 Task: Add an event with the title Training Session: Effective Team Building, date '2024/03/06', time 9:40 AM to 11:40 AMand add a description: Examining the marketing channels and platforms used in the campaign, such as social media, email marketing, print advertising, or television commercials. This includes assessing the reach, engagement, and conversion rates achieved through each channel and identifying which channels performed well or need improvement., put the event into Orange category . Add location for the event as: 789 Elafonisi Beach, Crete, Greece, logged in from the account softage.2@softage.netand send the event invitation to softage.7@softage.net and softage.8@softage.net. Set a reminder for the event 1 hour before
Action: Mouse pressed left at (92, 101)
Screenshot: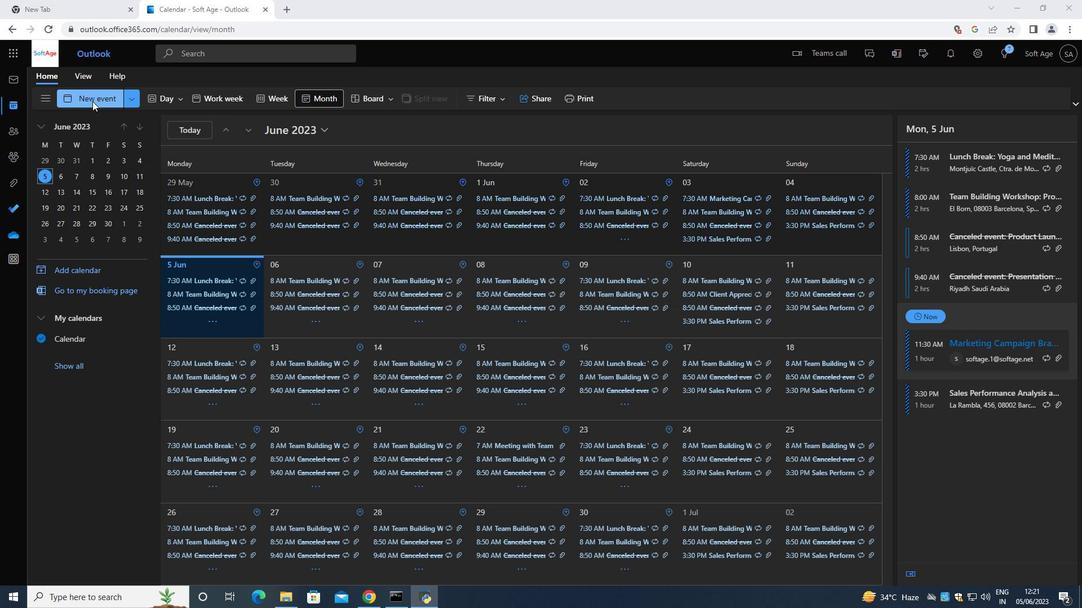 
Action: Mouse moved to (428, 173)
Screenshot: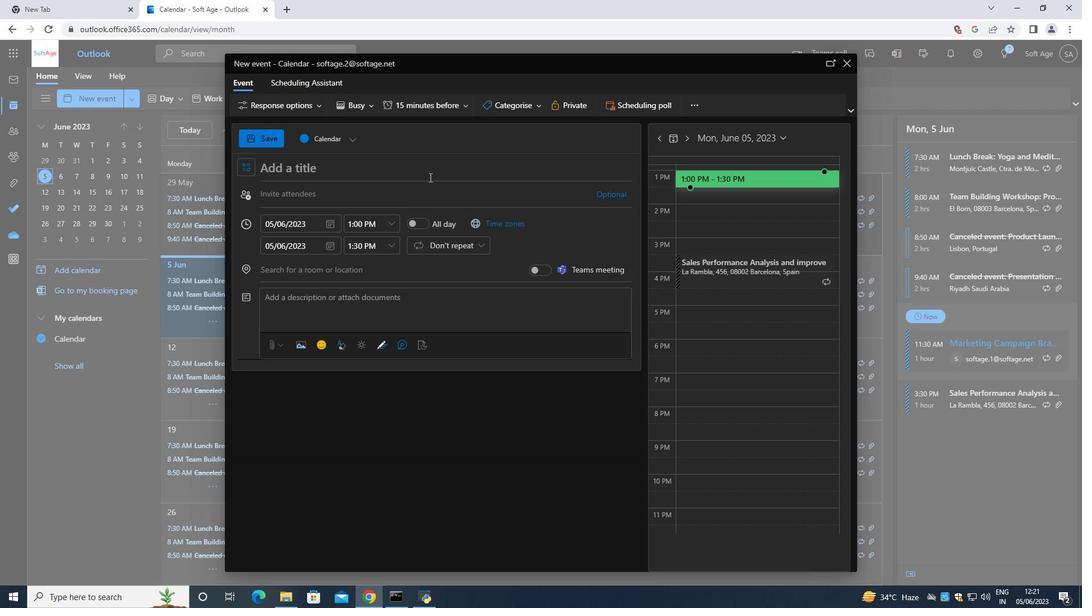 
Action: Key pressed <Key.shift>Training<Key.space><Key.shift>Session<Key.space><Key.backspace><Key.shift_r><Key.shift_r><Key.shift_r><Key.shift_r><Key.shift_r><Key.shift_r><Key.shift_r><Key.shift_r><Key.shift_r><Key.shift_r><Key.shift_r><Key.shift_r><Key.shift_r><Key.shift_r>:<Key.space><Key.shift>Effective<Key.space><Key.shift>Team<Key.space><Key.shift>Building<Key.space>
Screenshot: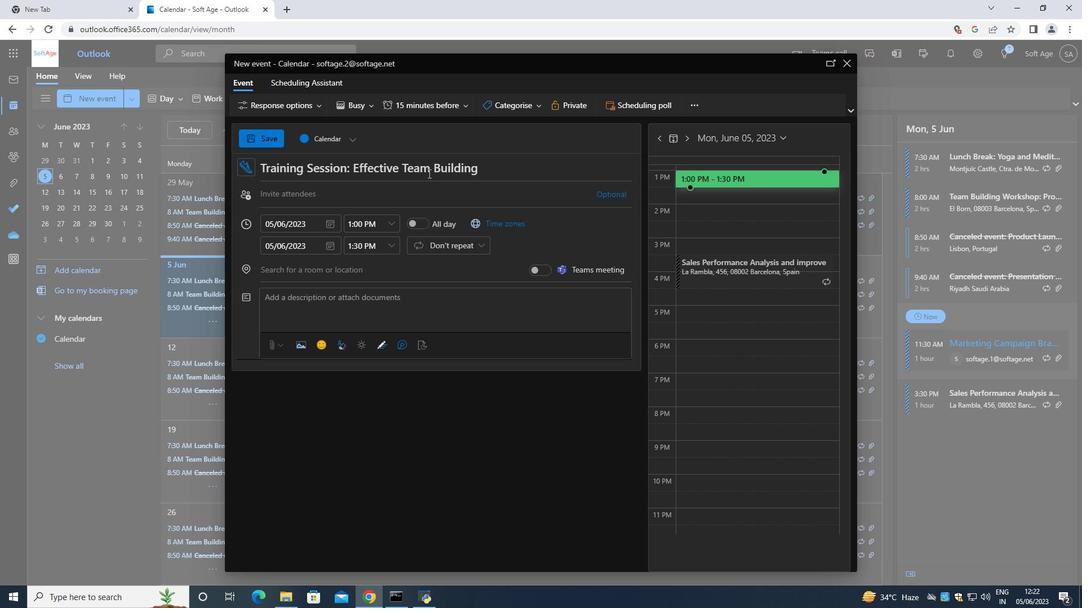 
Action: Mouse moved to (331, 225)
Screenshot: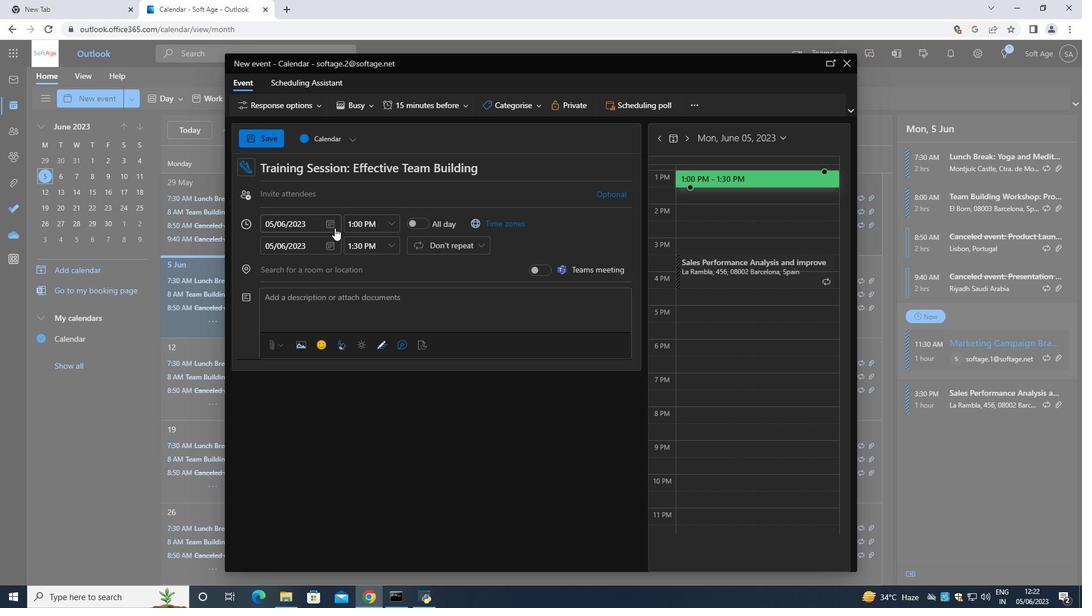 
Action: Mouse pressed left at (331, 225)
Screenshot: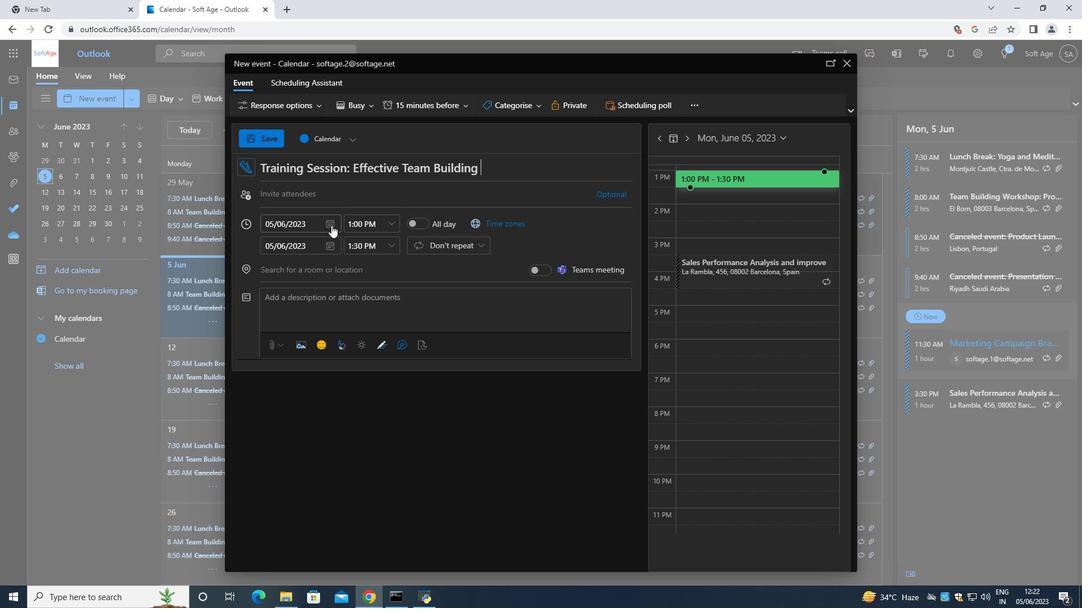 
Action: Mouse moved to (368, 242)
Screenshot: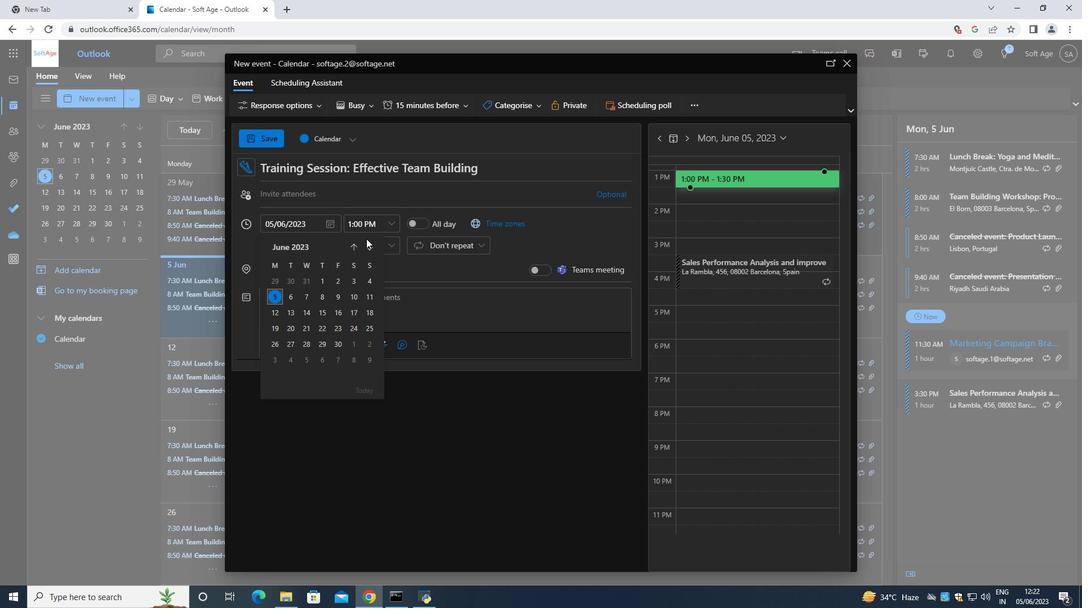 
Action: Mouse pressed left at (368, 242)
Screenshot: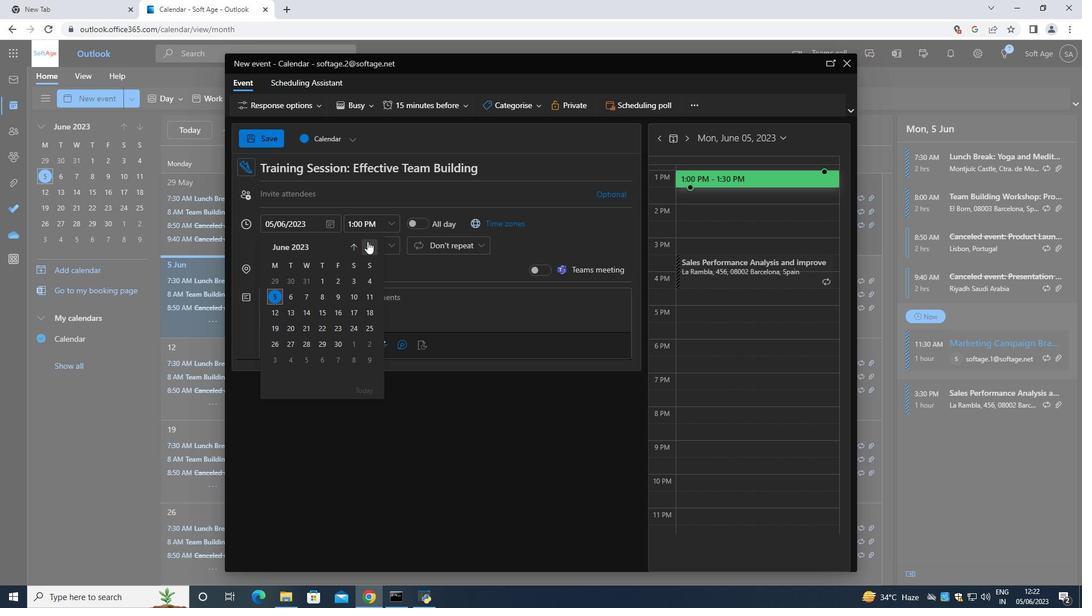 
Action: Mouse moved to (368, 242)
Screenshot: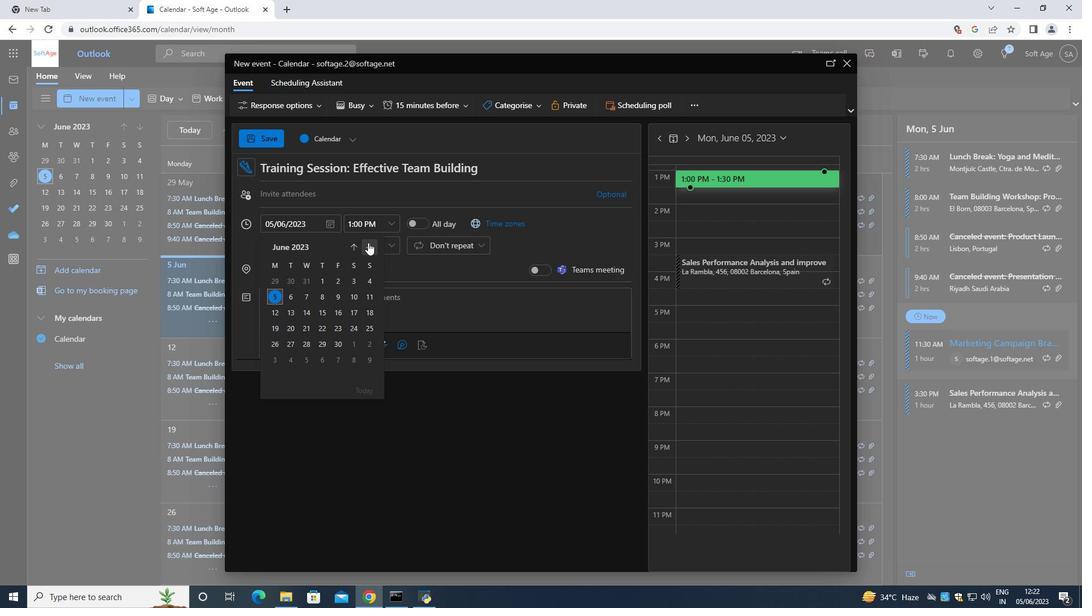 
Action: Mouse pressed left at (368, 242)
Screenshot: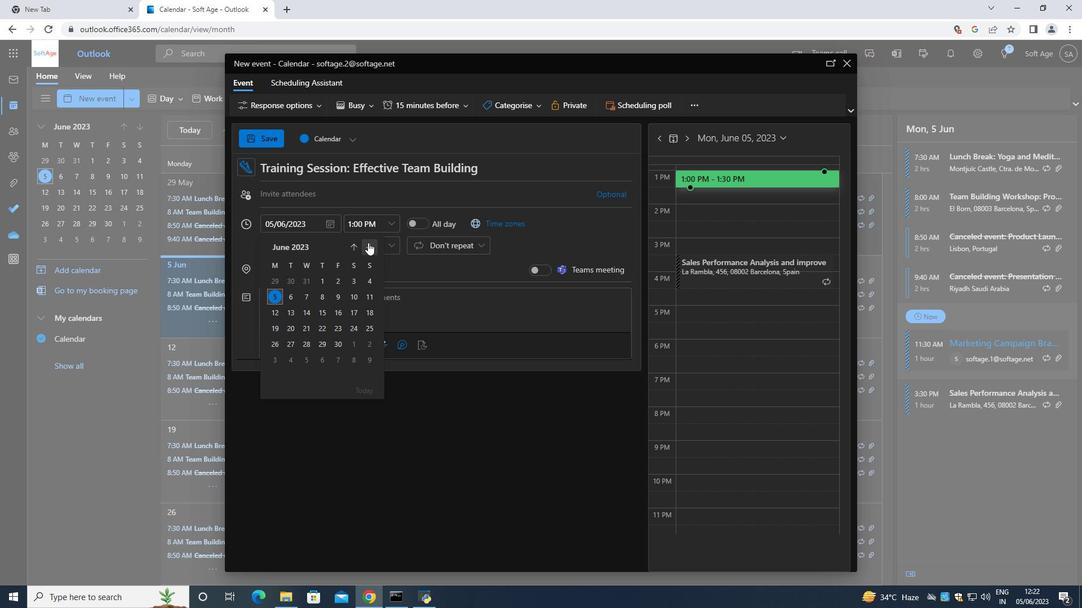 
Action: Mouse pressed left at (368, 242)
Screenshot: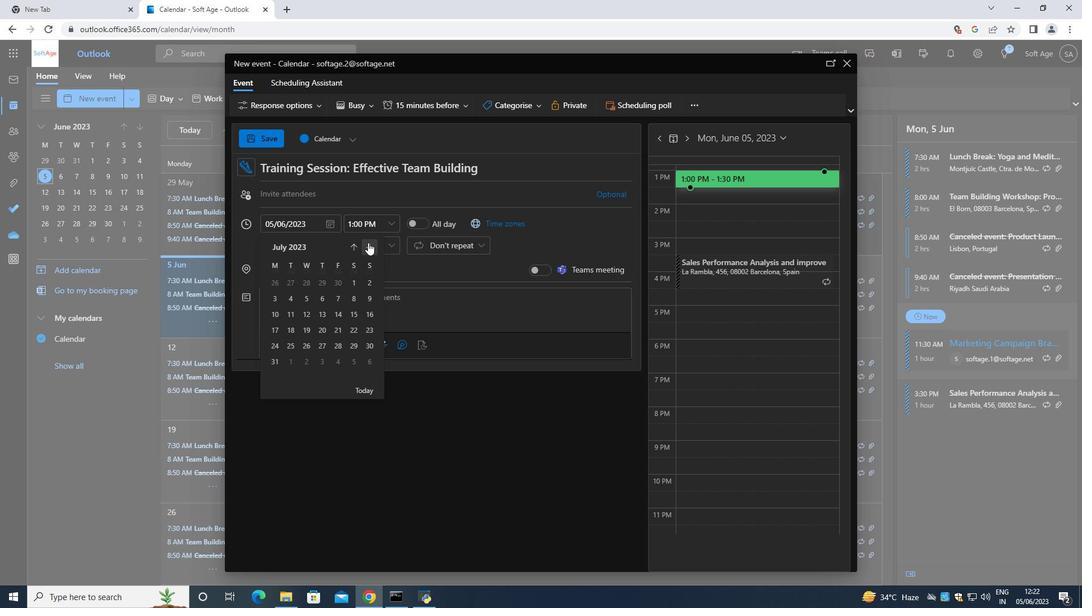 
Action: Mouse pressed left at (368, 242)
Screenshot: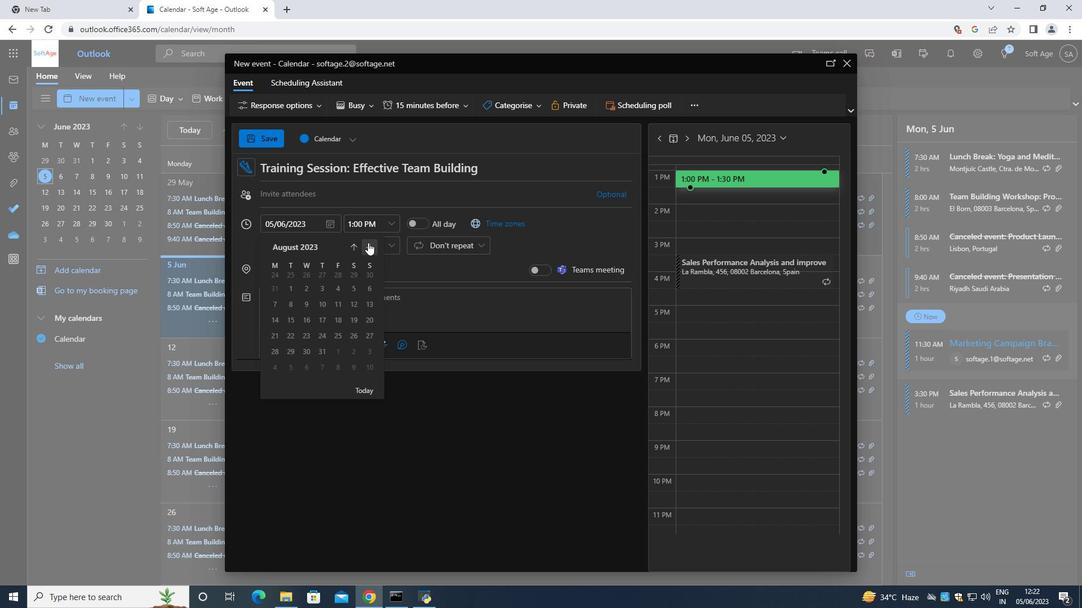 
Action: Mouse pressed left at (368, 242)
Screenshot: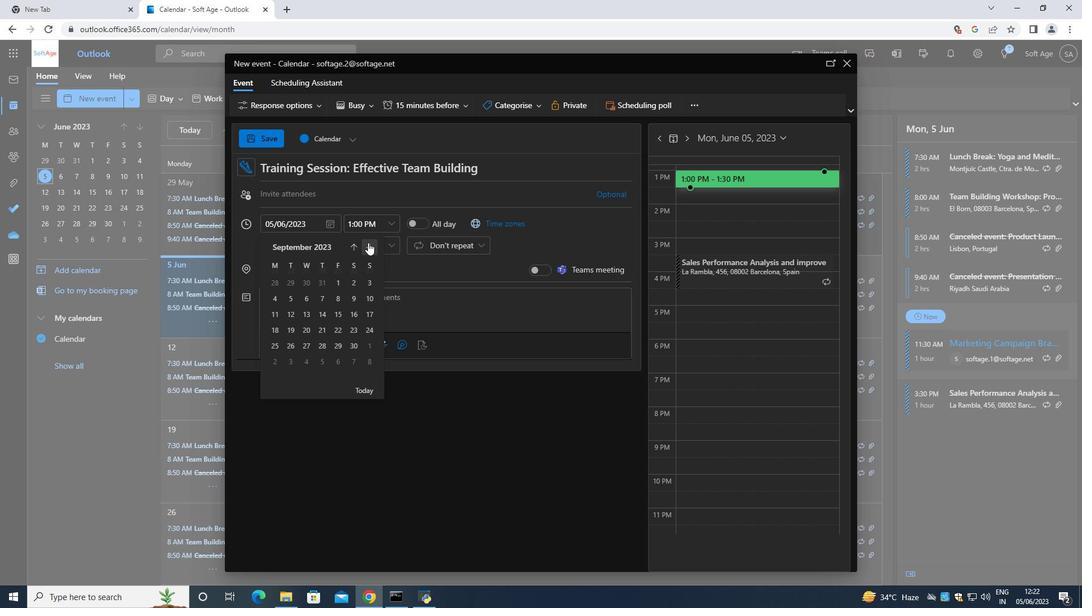 
Action: Mouse pressed left at (368, 242)
Screenshot: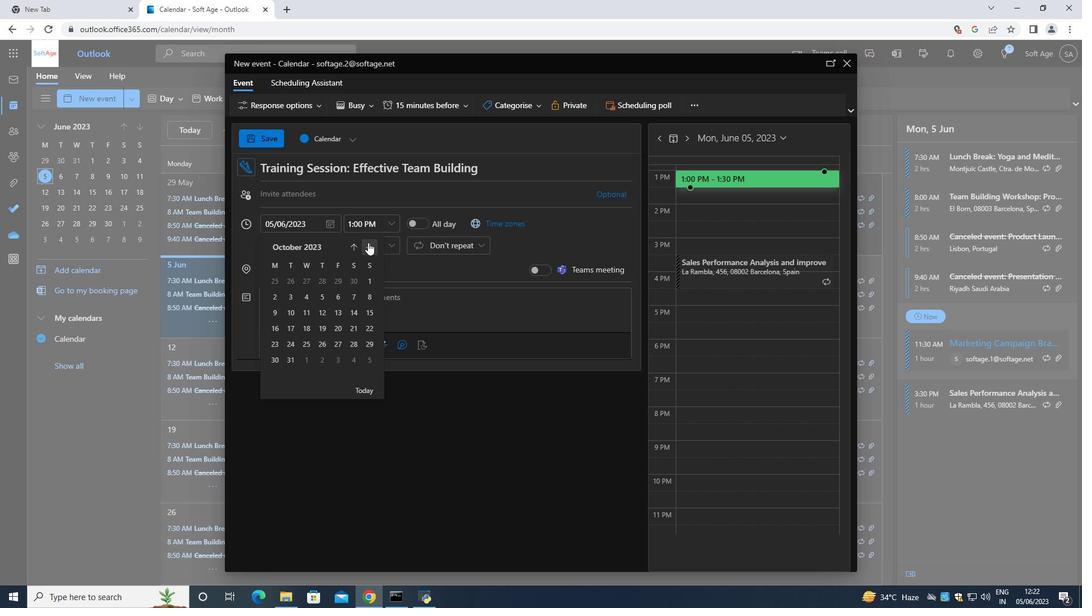 
Action: Mouse pressed left at (368, 242)
Screenshot: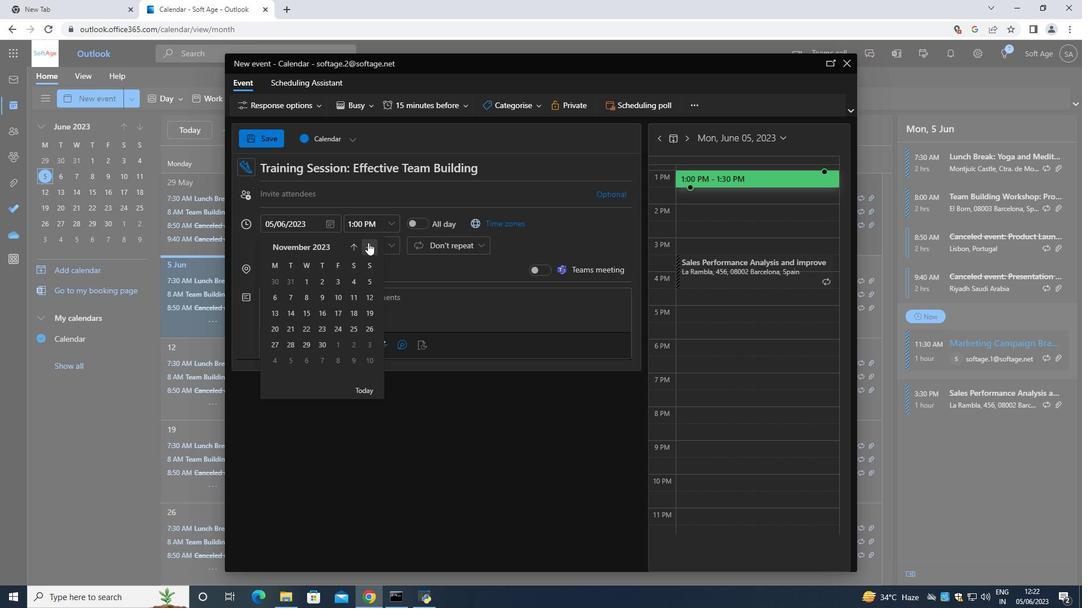 
Action: Mouse pressed left at (368, 242)
Screenshot: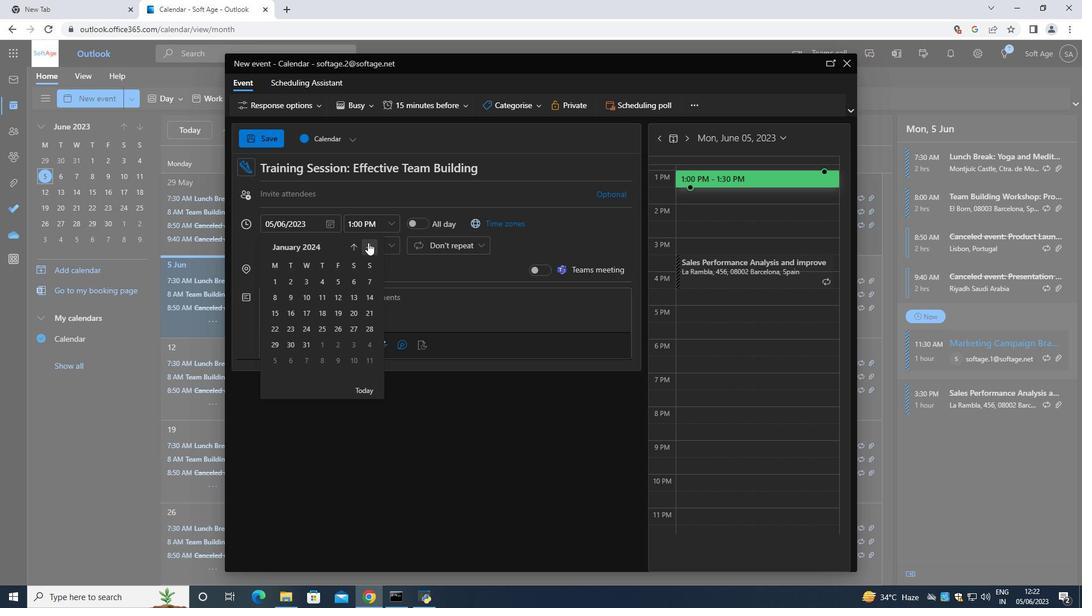 
Action: Mouse pressed left at (368, 242)
Screenshot: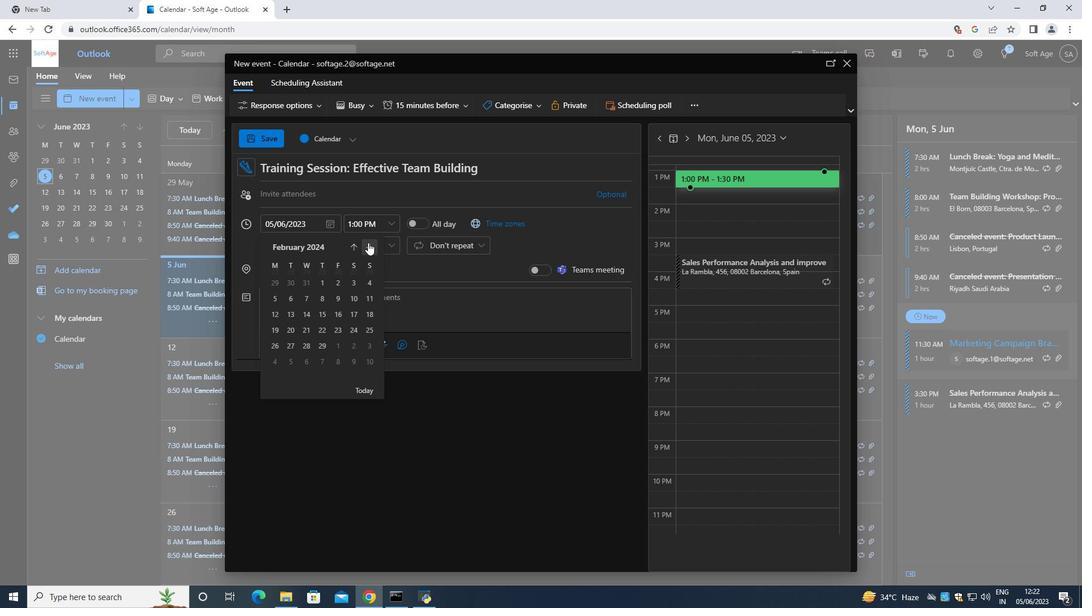 
Action: Mouse moved to (307, 298)
Screenshot: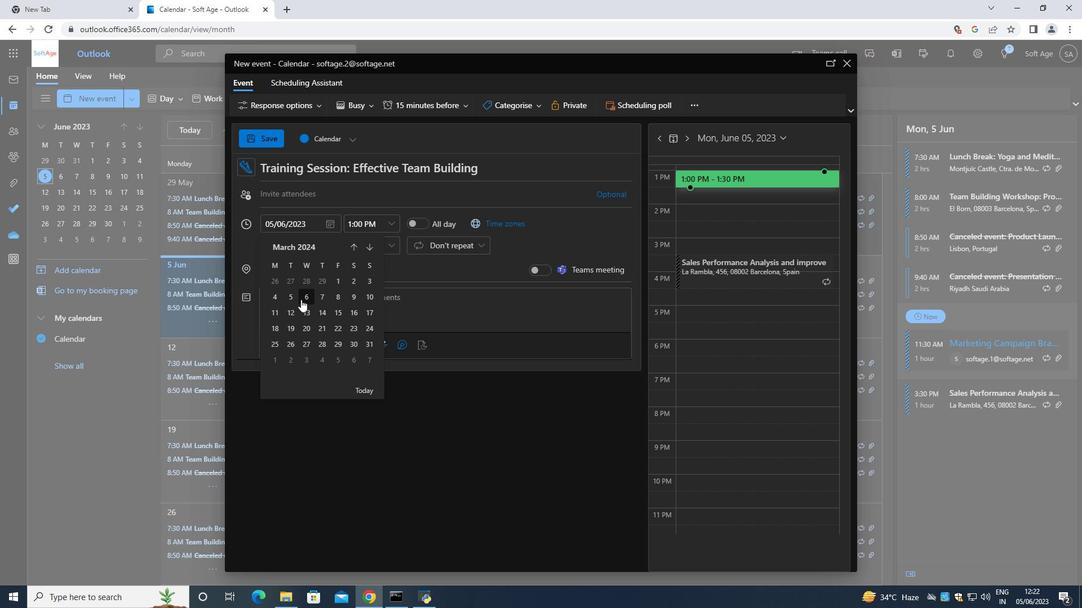 
Action: Mouse pressed left at (307, 298)
Screenshot: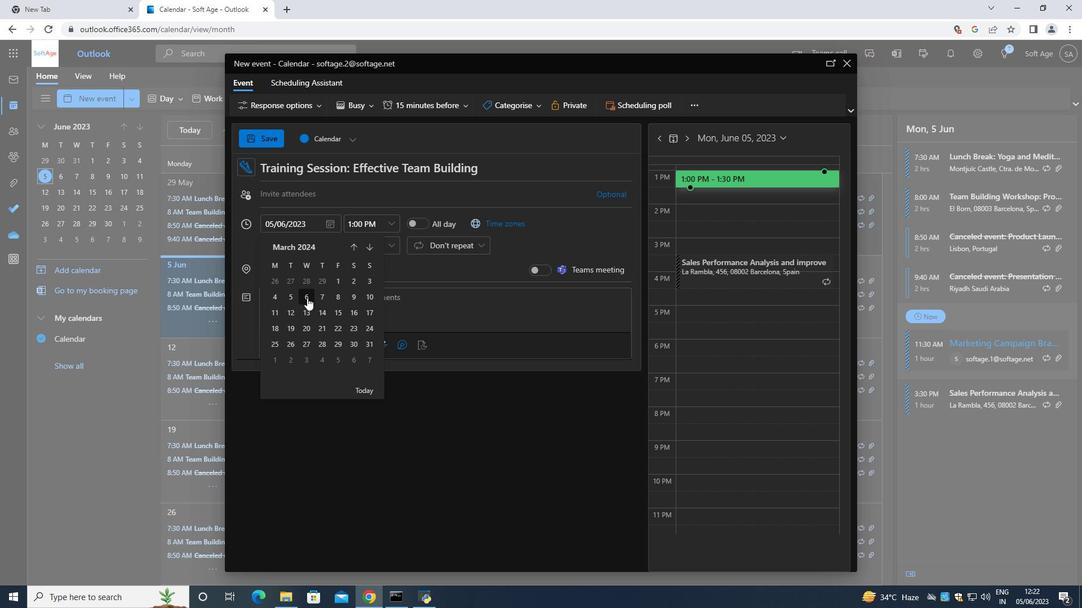 
Action: Mouse moved to (374, 222)
Screenshot: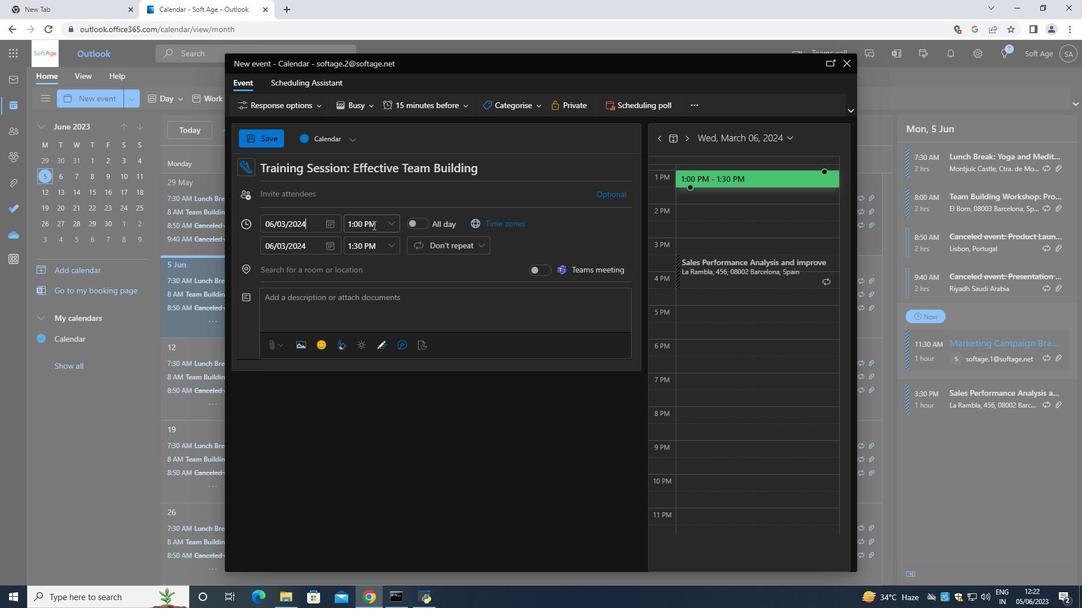 
Action: Mouse pressed left at (374, 222)
Screenshot: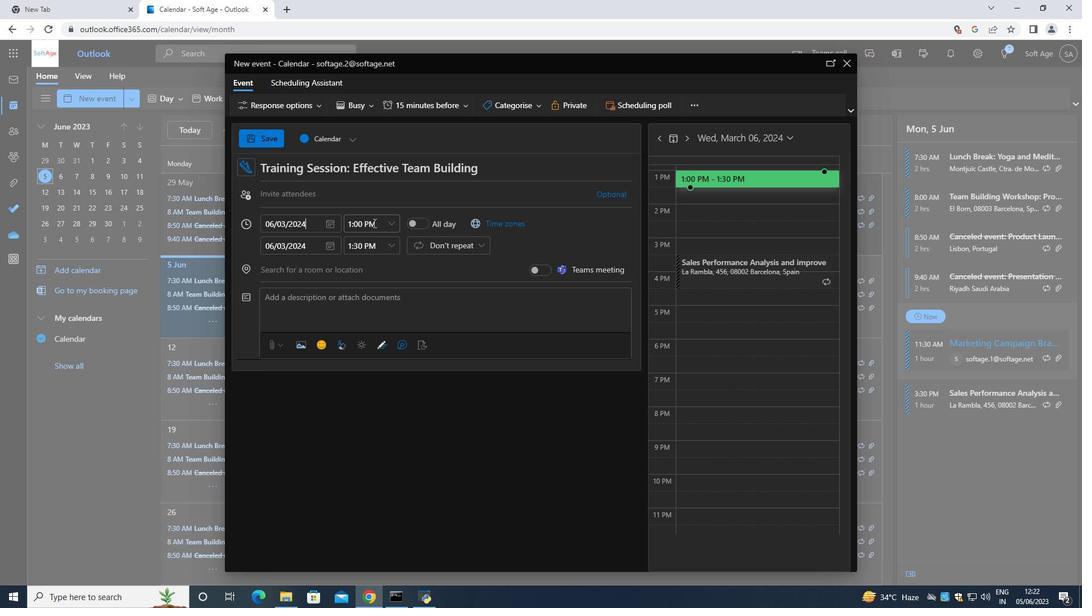 
Action: Mouse moved to (372, 219)
Screenshot: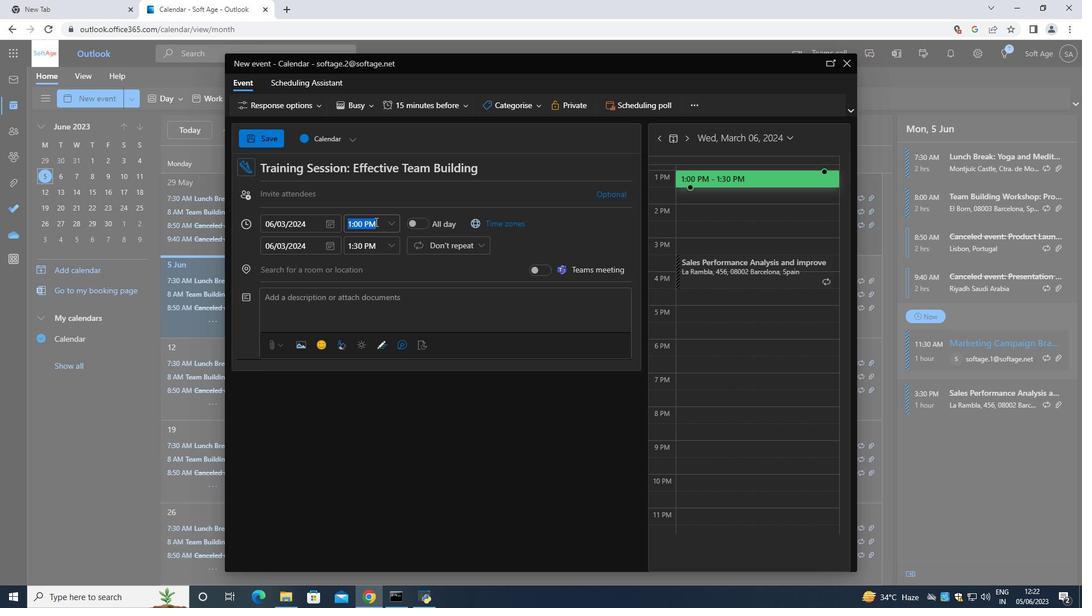 
Action: Key pressed <Key.backspace>9<Key.shift_r>?;<Key.backspace><Key.backspace>
Screenshot: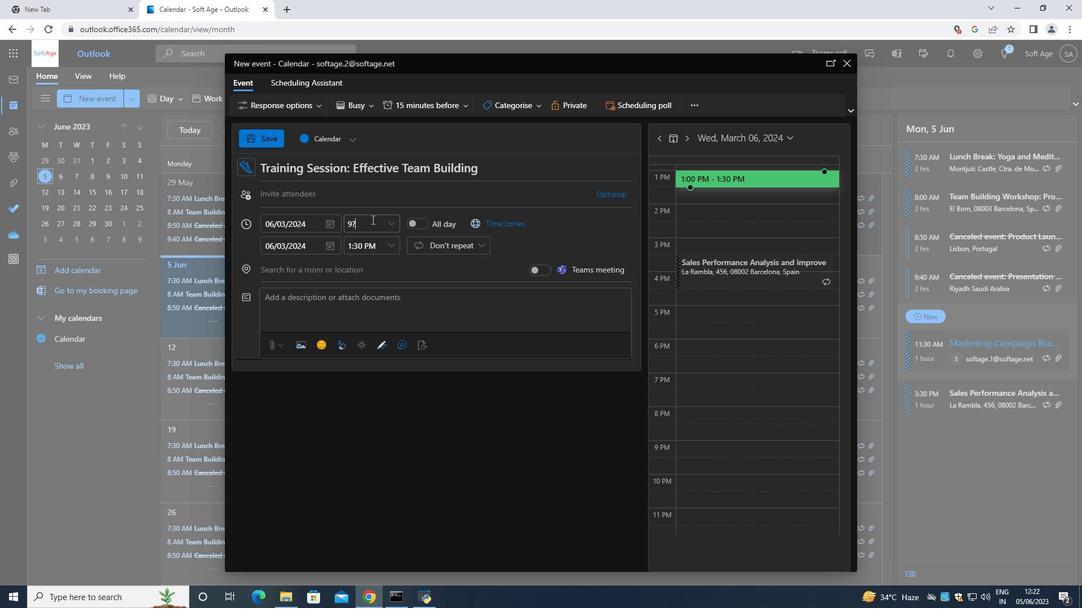 
Action: Mouse moved to (372, 219)
Screenshot: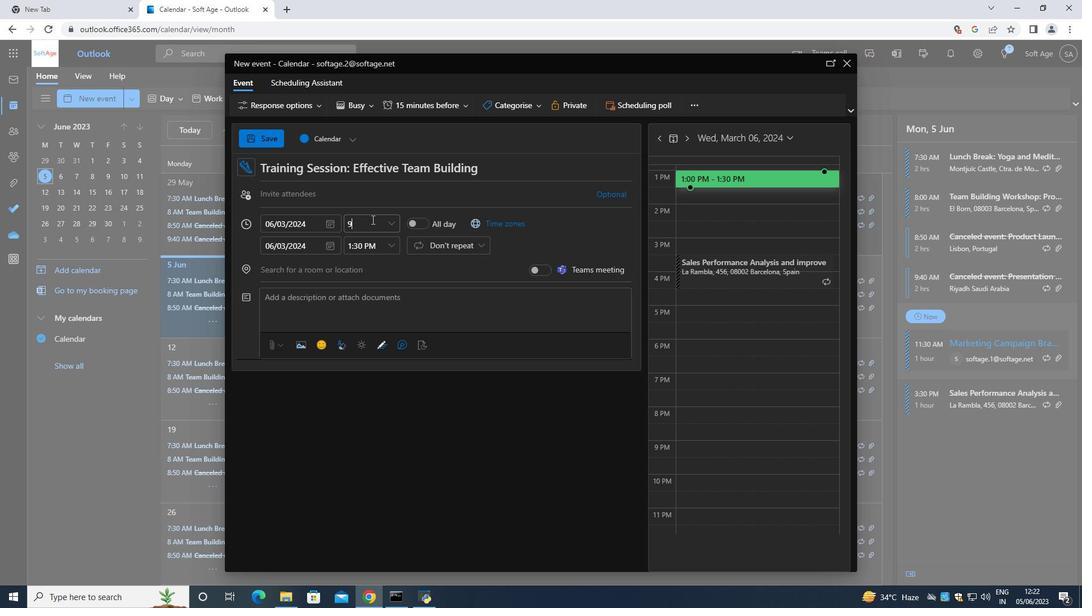 
Action: Key pressed <Key.shift_r>:40<Key.space><Key.shift>AM
Screenshot: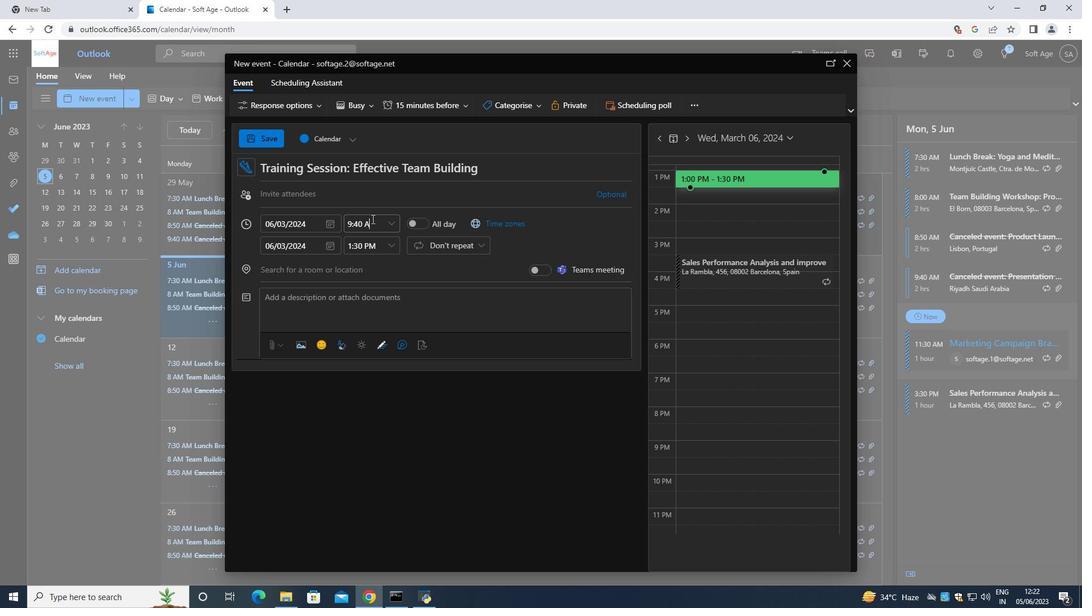 
Action: Mouse moved to (392, 245)
Screenshot: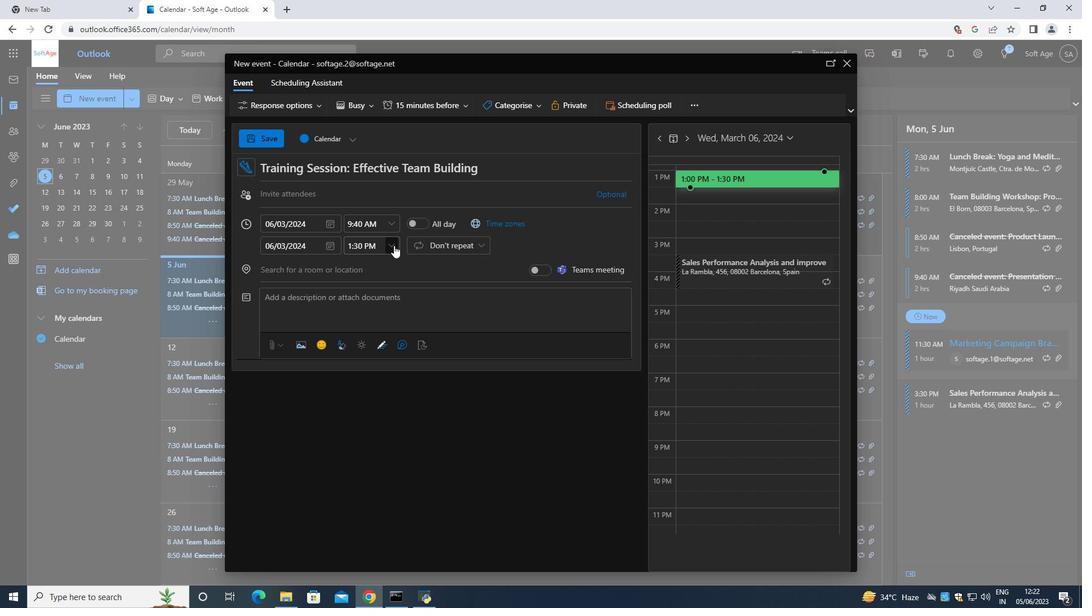 
Action: Mouse pressed left at (392, 245)
Screenshot: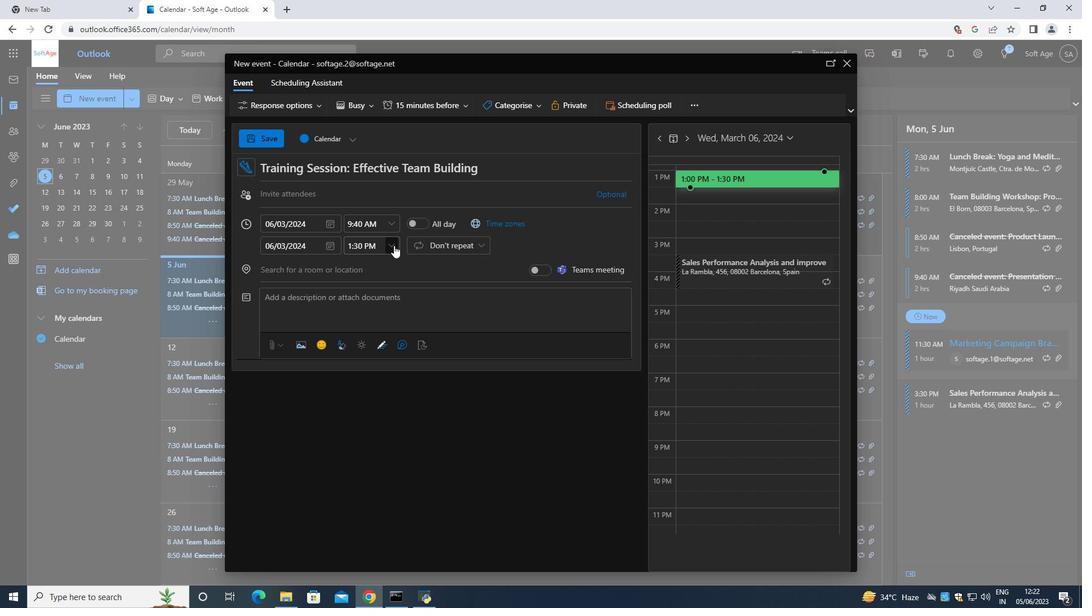 
Action: Mouse moved to (369, 324)
Screenshot: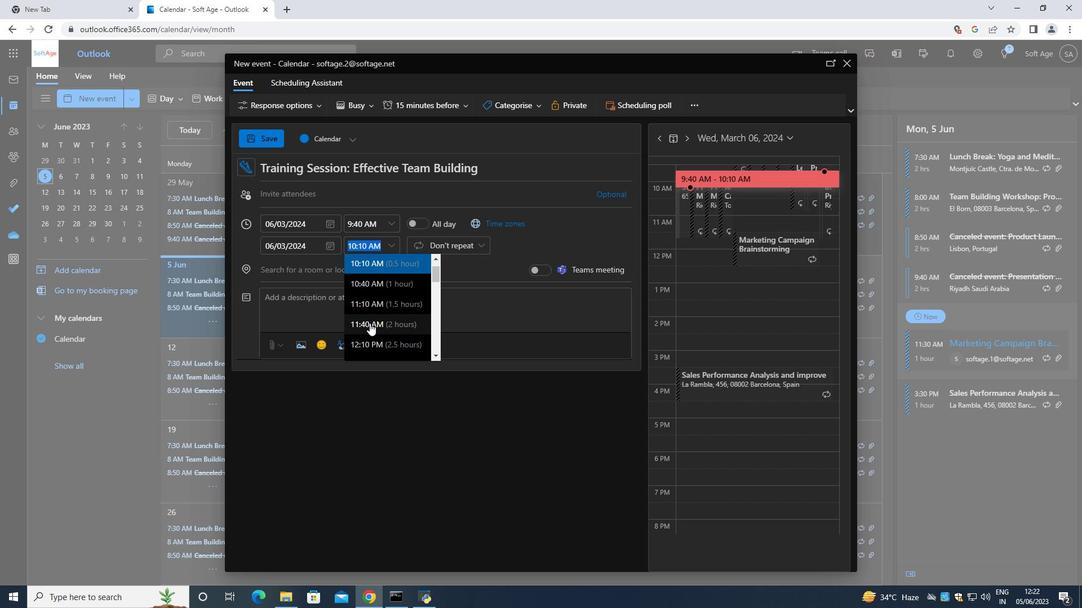 
Action: Mouse pressed left at (369, 324)
Screenshot: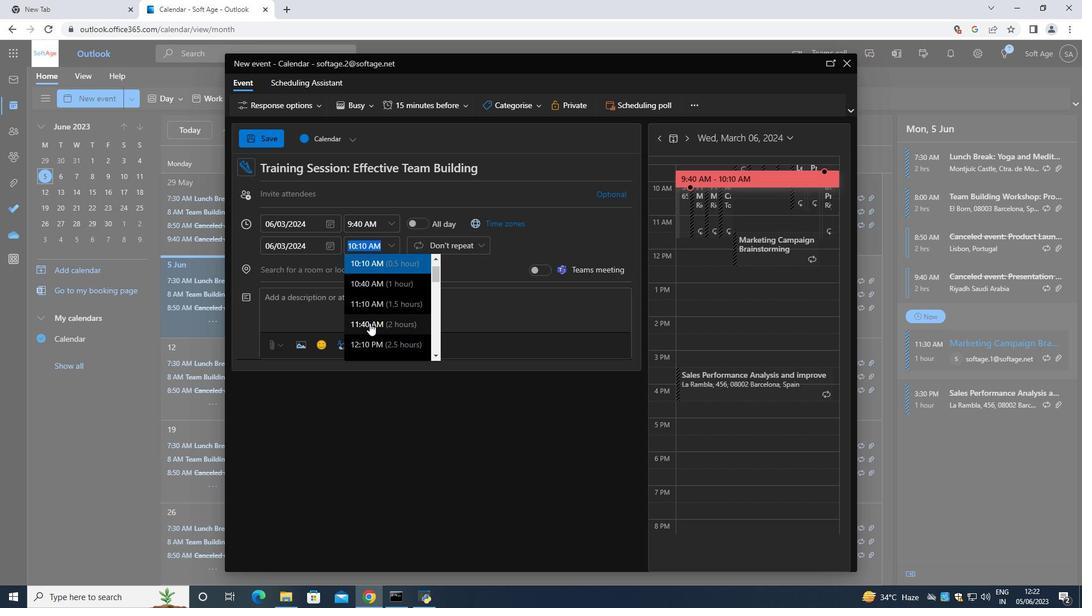 
Action: Mouse moved to (337, 307)
Screenshot: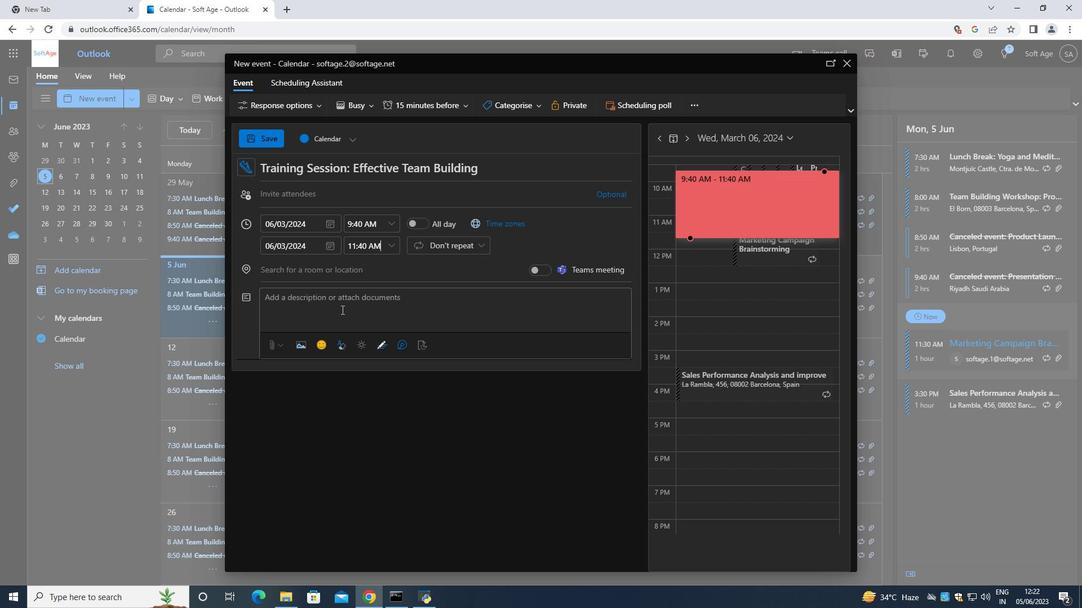 
Action: Mouse pressed left at (337, 307)
Screenshot: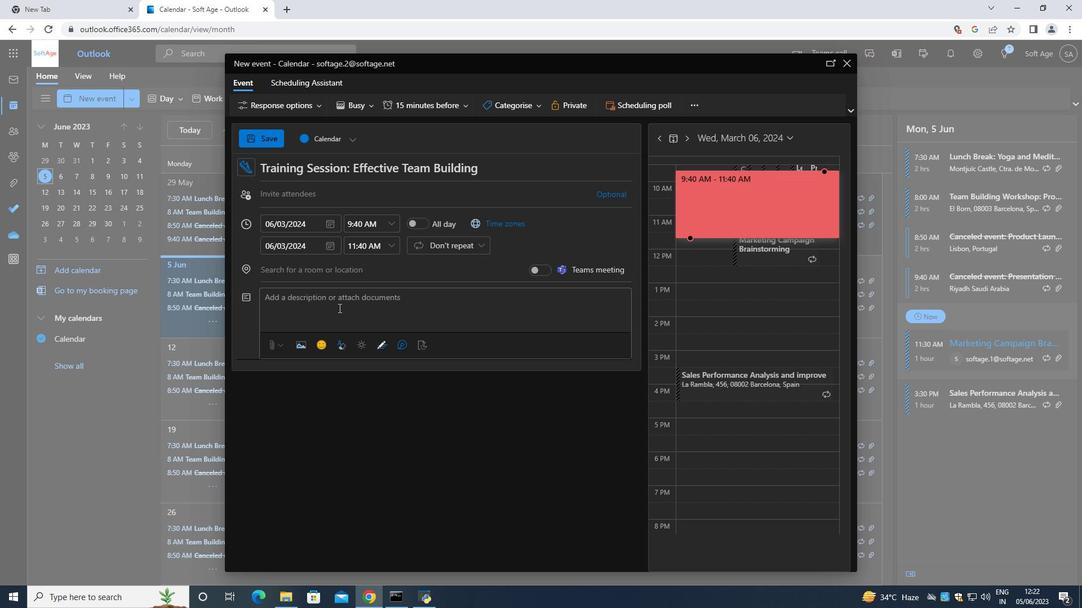 
Action: Mouse moved to (337, 307)
Screenshot: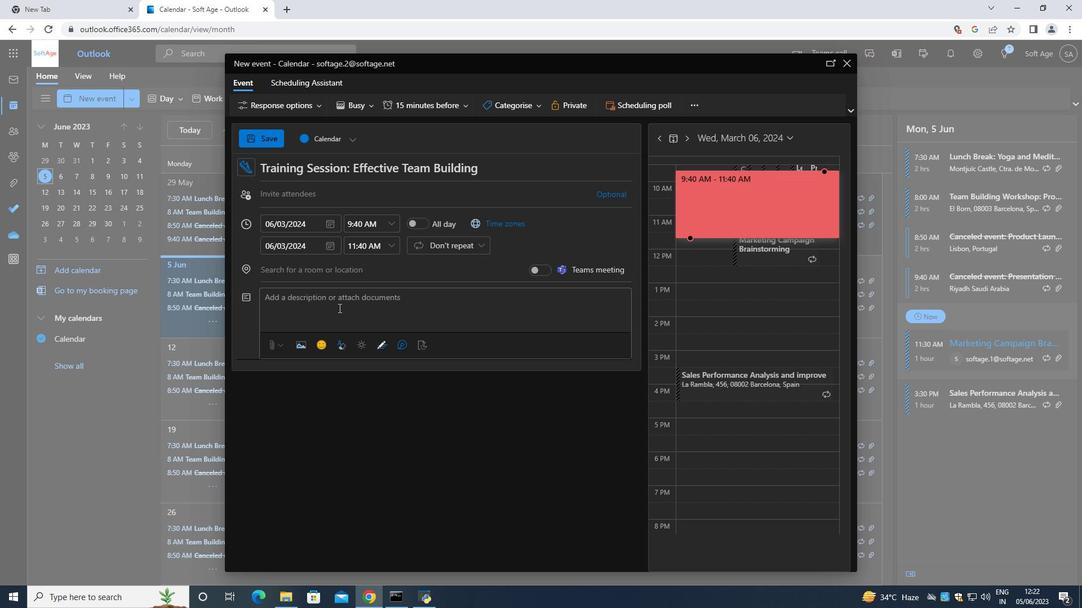 
Action: Key pressed <Key.shift>Examinig<Key.space>the<Key.backspace><Key.backspace><Key.backspace><Key.backspace><Key.backspace><Key.backspace><Key.backspace>in<Key.backspace><Key.backspace>ning<Key.space>the<Key.space>marketing<Key.space>channels<Key.space>and<Key.space>platform<Key.space>used<Key.space>in<Key.space>the<Key.space>campaign<Key.space><Key.space><Key.backspace><Key.backspace>,<Key.space>such<Key.space>as<Key.space>social<Key.space>media<Key.space>,<Key.space>email<Key.space>marketing<Key.space>,<Key.space>print<Key.space>avertising<Key.space>,<Key.space>or<Key.space>television<Key.space>commercials<Key.space>.<Key.space><Key.shift>This<Key.space>includes<Key.space>assessing<Key.space>the<Key.space>reach<Key.space>,<Key.space>engagement<Key.space>,<Key.space>and<Key.space>ci<Key.backspace>onversion<Key.space>re<Key.backspace>ates<Key.space>achieved<Key.space>through<Key.space>each<Key.space>channel<Key.space>and<Key.space>identifying<Key.space>which<Key.space>channels<Key.space>performed<Key.space>well<Key.space>or<Key.space>need<Key.space>improvement<Key.space>.
Screenshot: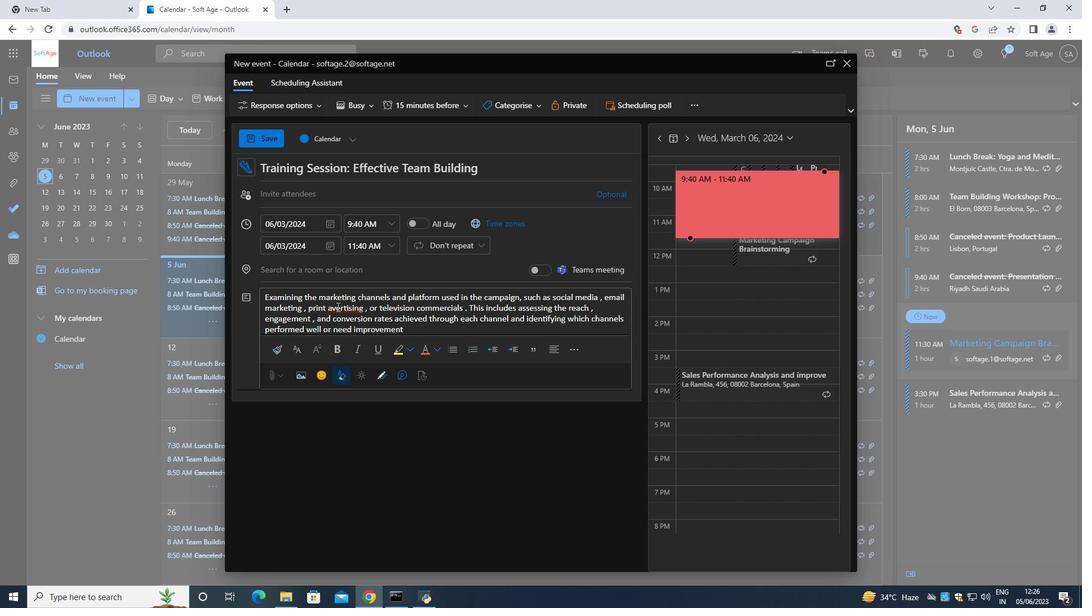 
Action: Mouse moved to (511, 108)
Screenshot: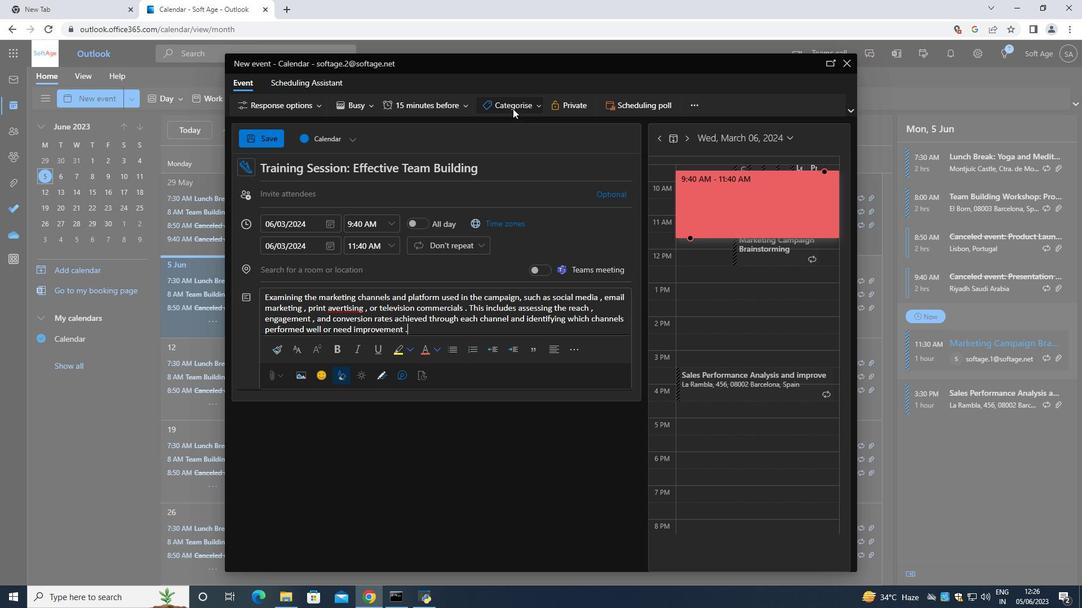 
Action: Mouse pressed left at (511, 108)
Screenshot: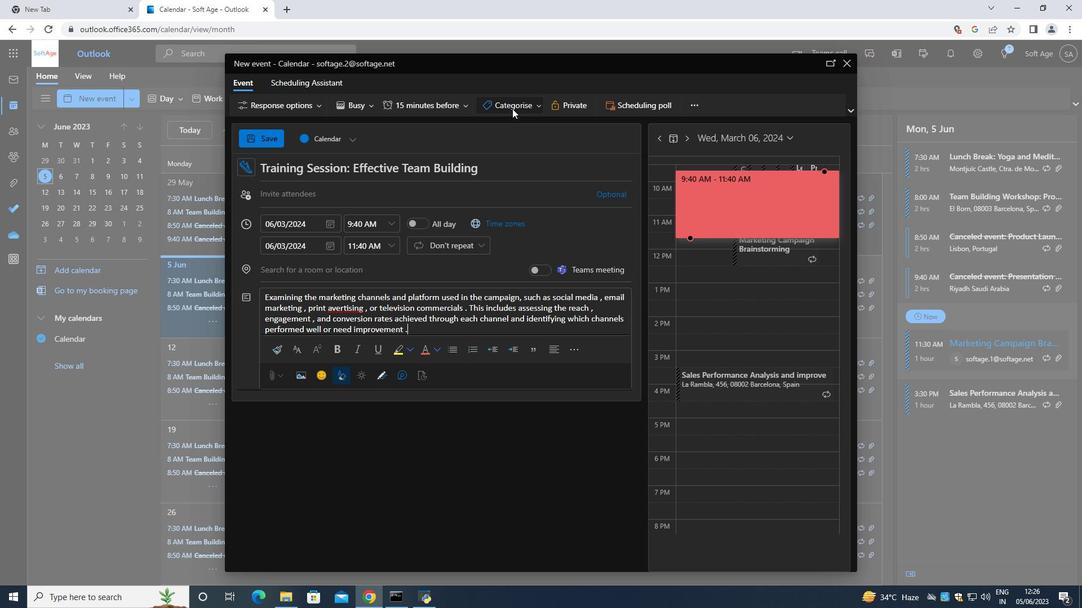 
Action: Mouse moved to (515, 162)
Screenshot: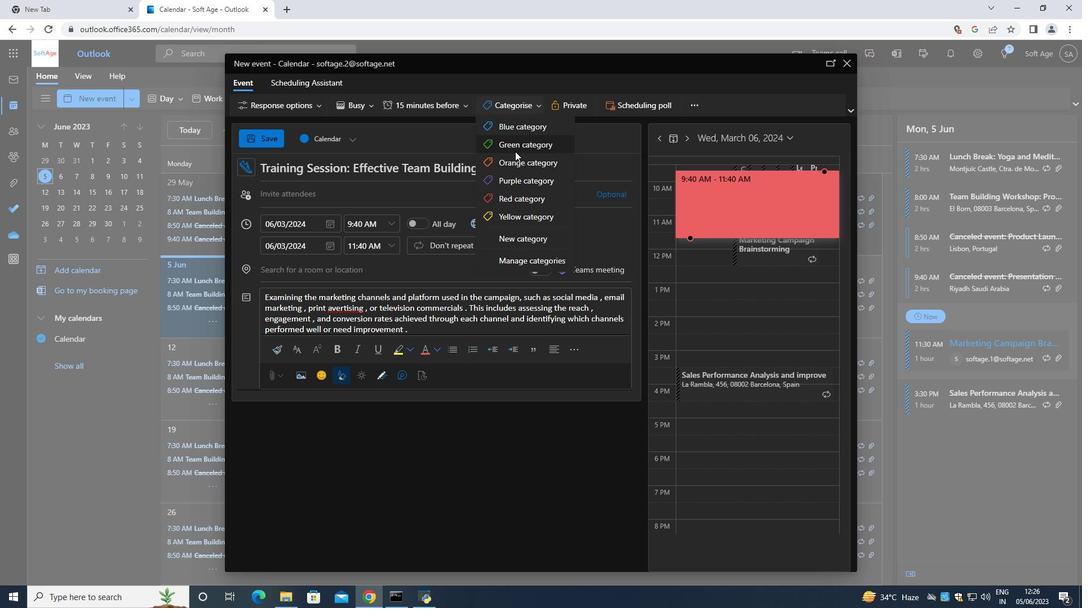 
Action: Mouse pressed left at (515, 162)
Screenshot: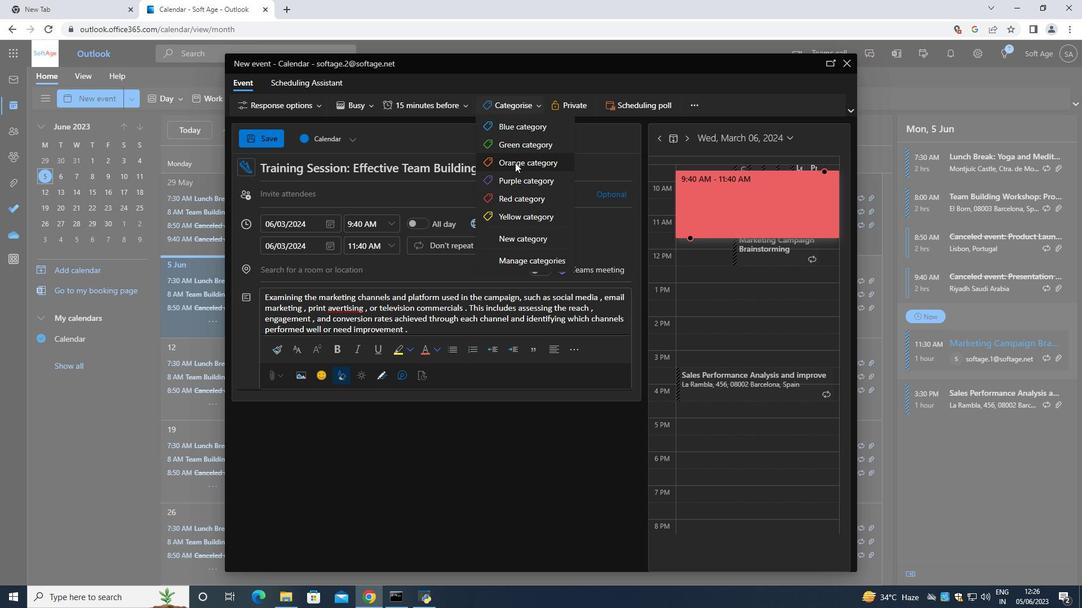 
Action: Mouse moved to (324, 269)
Screenshot: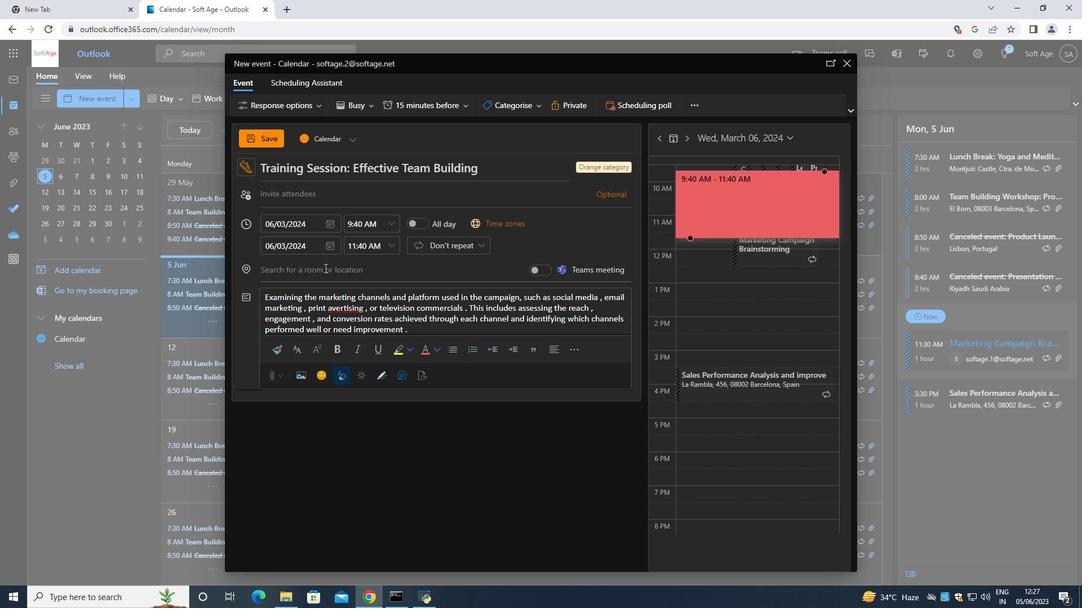 
Action: Mouse pressed left at (324, 269)
Screenshot: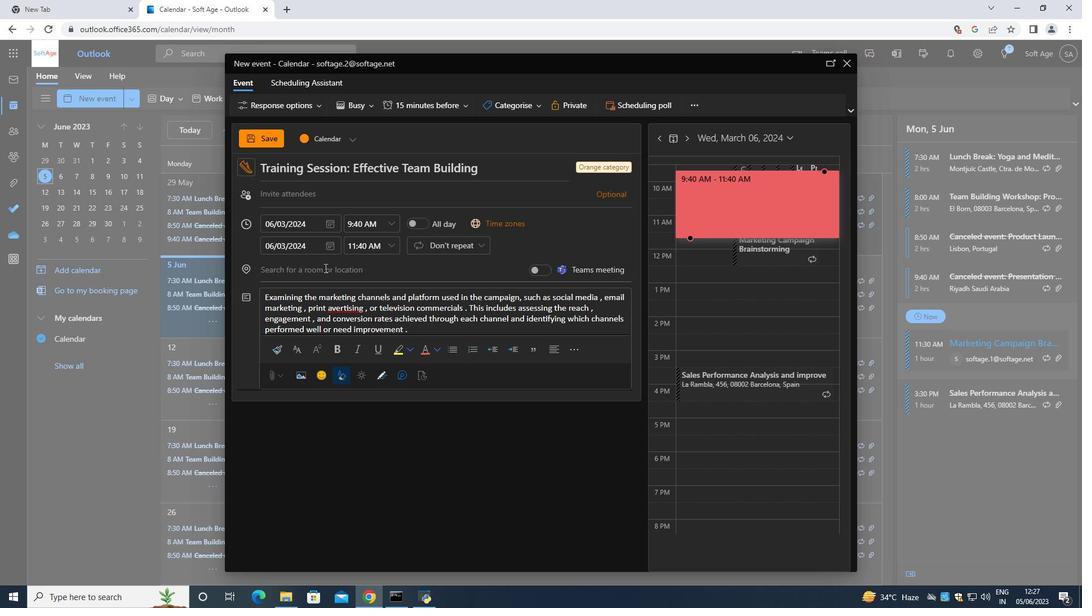 
Action: Mouse moved to (323, 269)
Screenshot: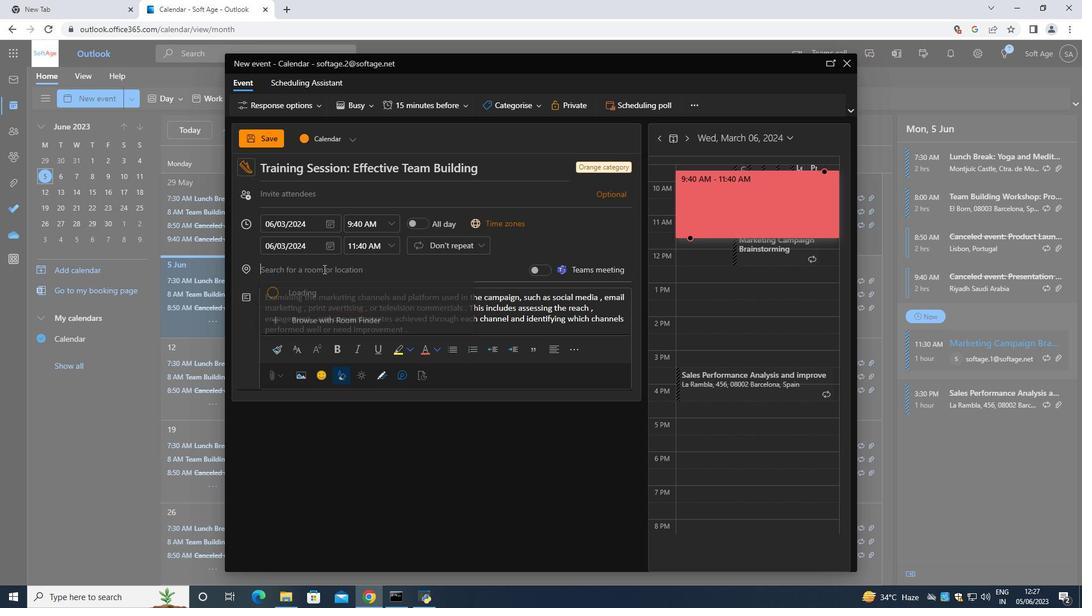 
Action: Key pressed 789<Key.space><Key.shift><Key.shift><Key.shift><Key.shift><Key.shift><Key.shift><Key.shift><Key.shift><Key.shift><Key.shift><Key.shift><Key.shift><Key.shift><Key.shift><Key.shift><Key.shift><Key.shift><Key.shift><Key.shift><Key.shift><Key.shift><Key.shift><Key.shift><Key.shift>Elafonis<Key.space><Key.backspace><Key.backspace><Key.backspace>isi<Key.space><Key.shift>Beach<Key.space>,<Key.space><Key.shift><Key.shift>Crete,<Key.space><Key.shift>Greece
Screenshot: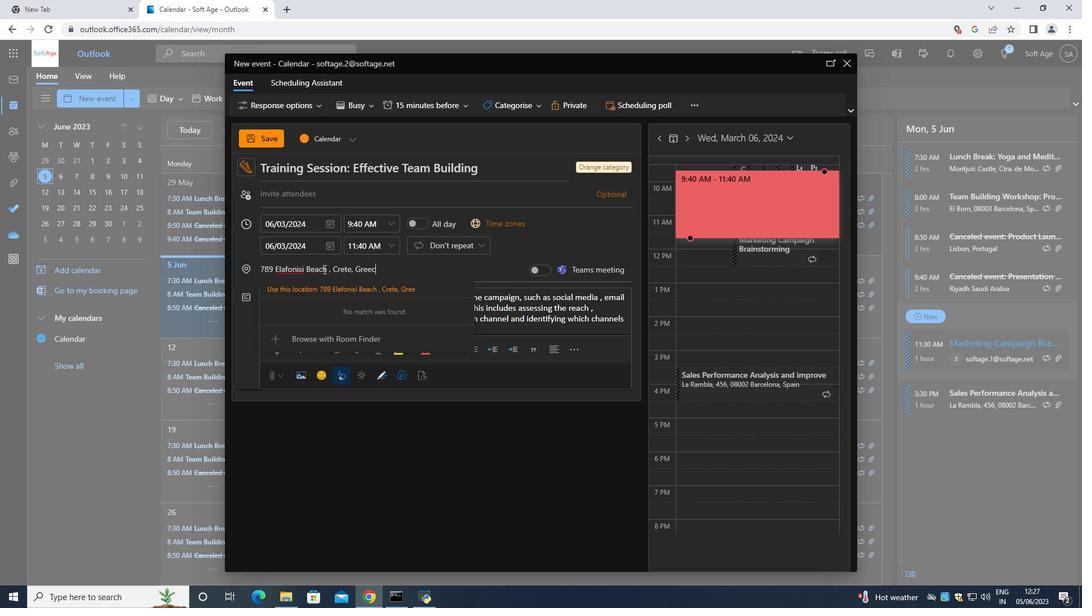 
Action: Mouse moved to (315, 189)
Screenshot: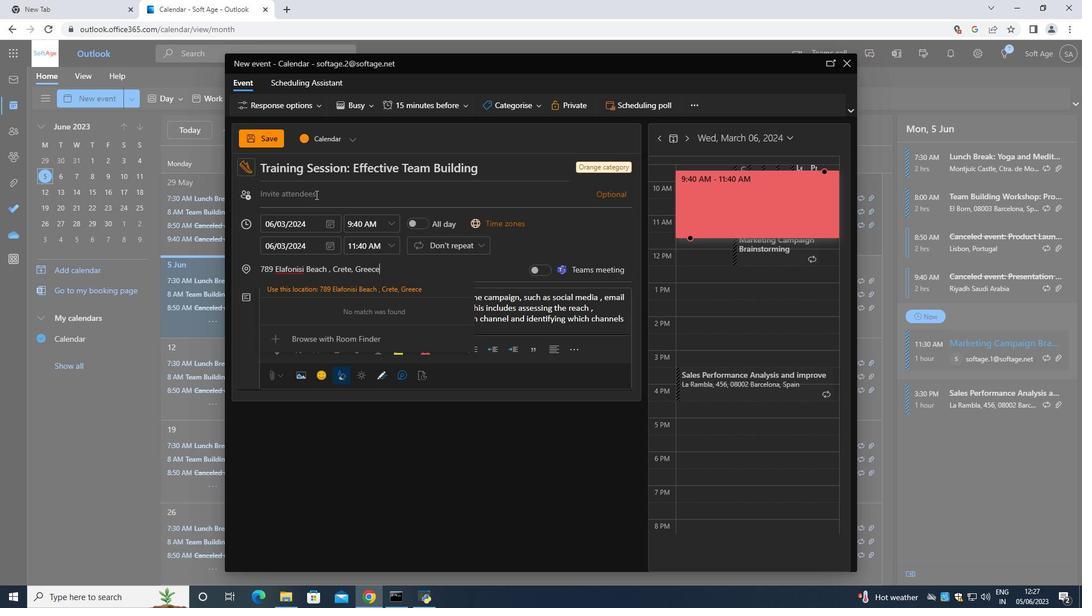 
Action: Mouse pressed left at (315, 189)
Screenshot: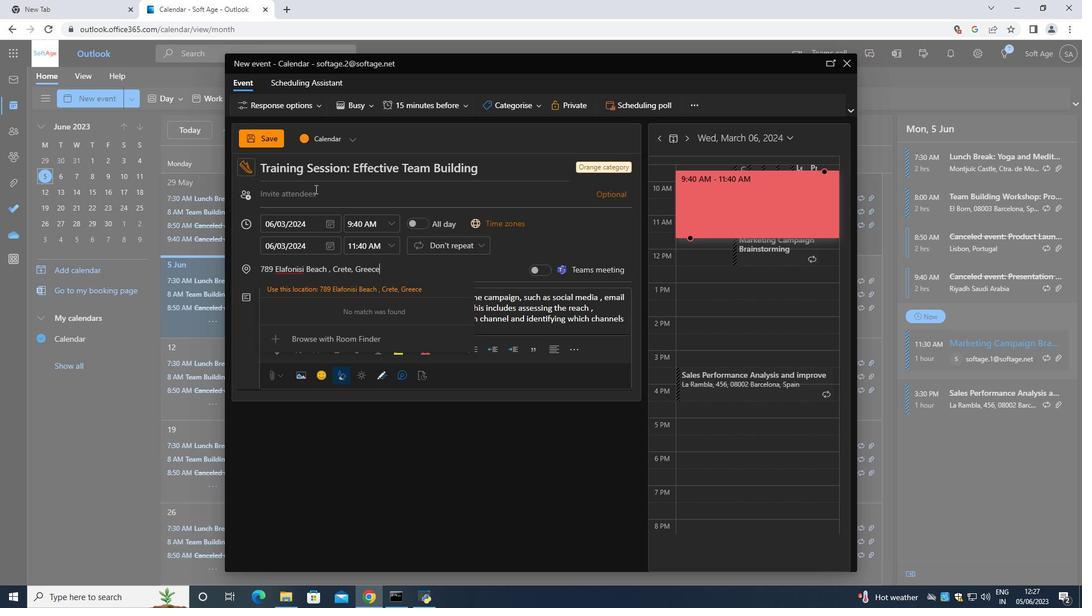 
Action: Mouse moved to (315, 189)
Screenshot: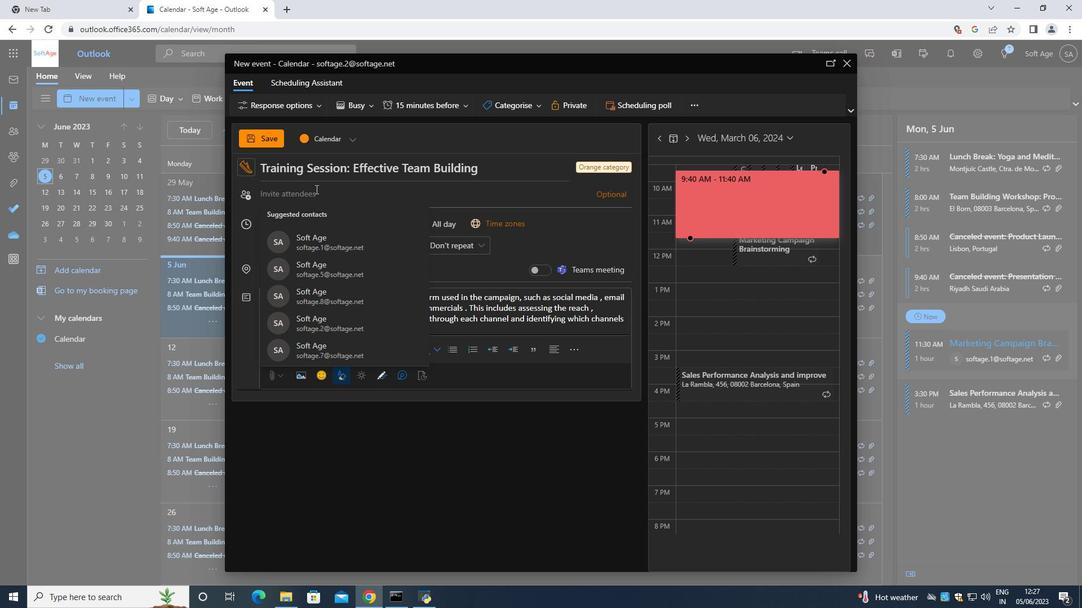 
Action: Key pressed <Key.shift>Softage.7<Key.shift>@softage
Screenshot: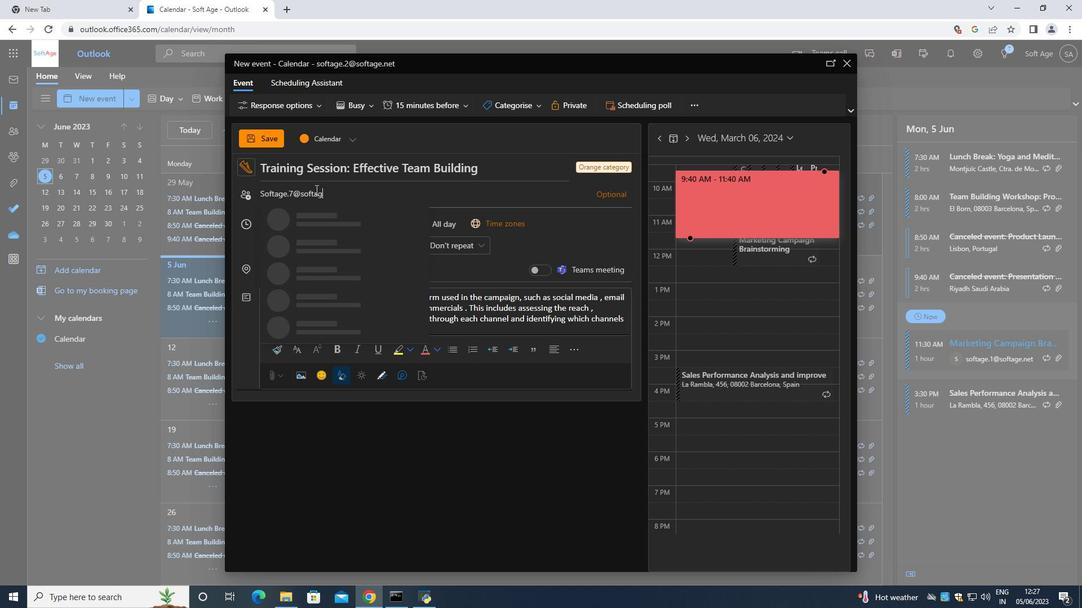 
Action: Mouse moved to (370, 223)
Screenshot: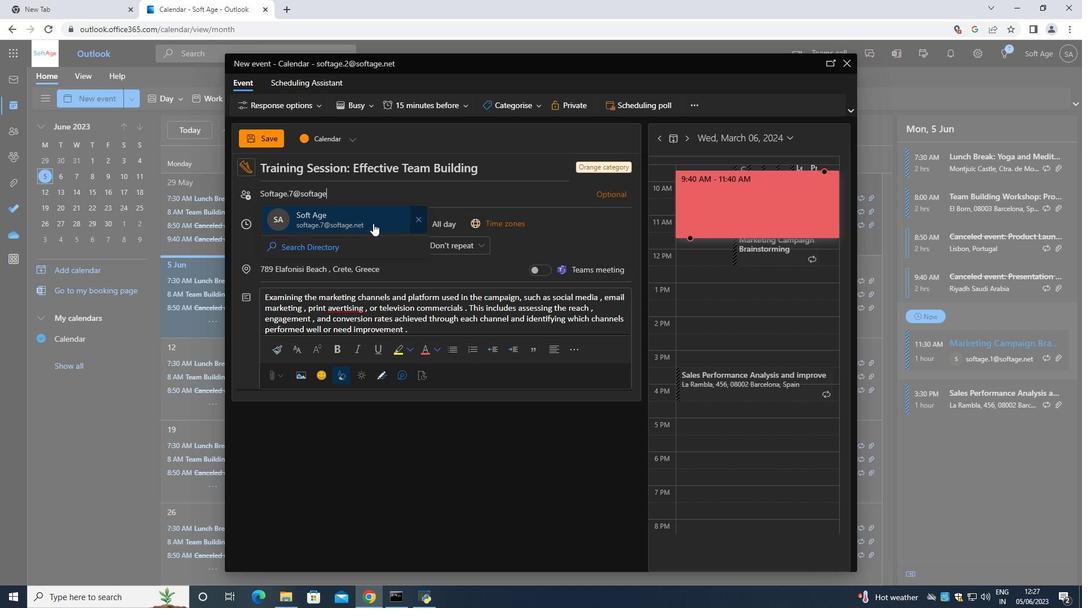 
Action: Mouse pressed left at (370, 223)
Screenshot: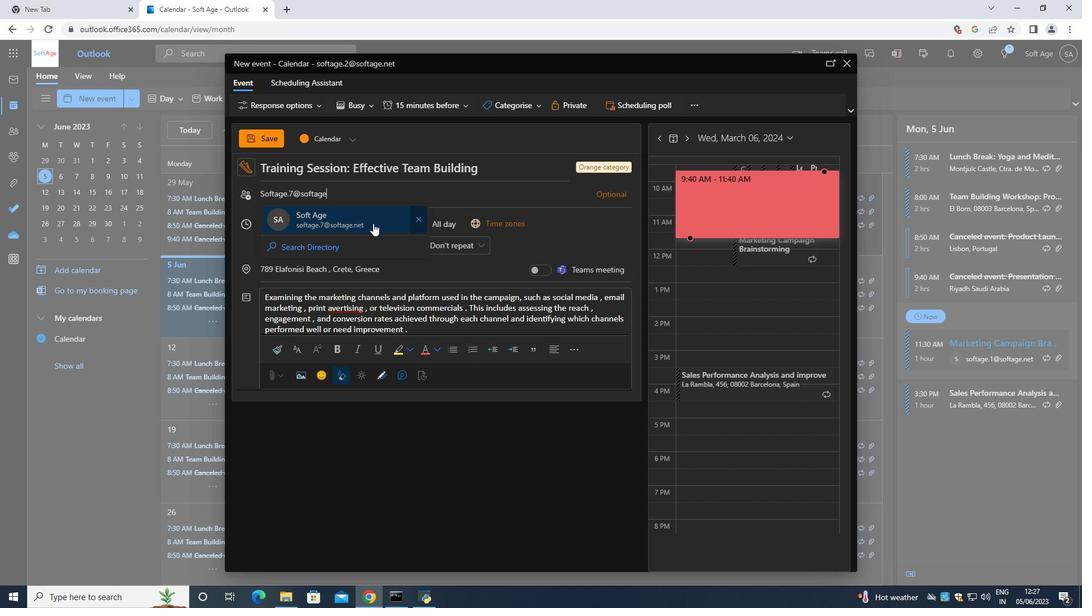 
Action: Key pressed <Key.shift>Softage.8<Key.shift>@softage
Screenshot: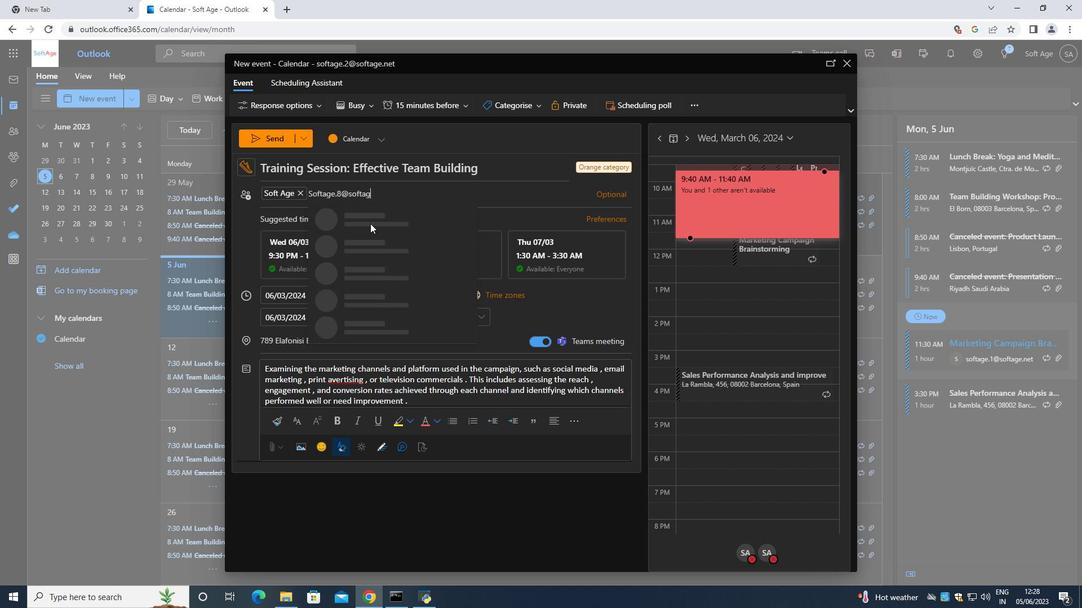 
Action: Mouse pressed left at (370, 223)
Screenshot: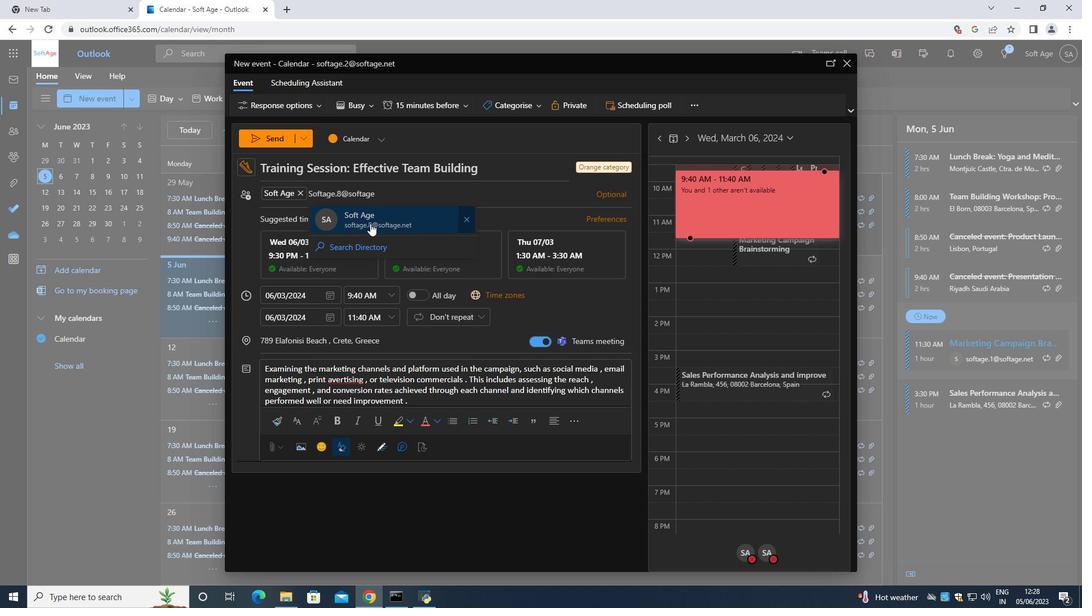 
Action: Mouse moved to (428, 107)
Screenshot: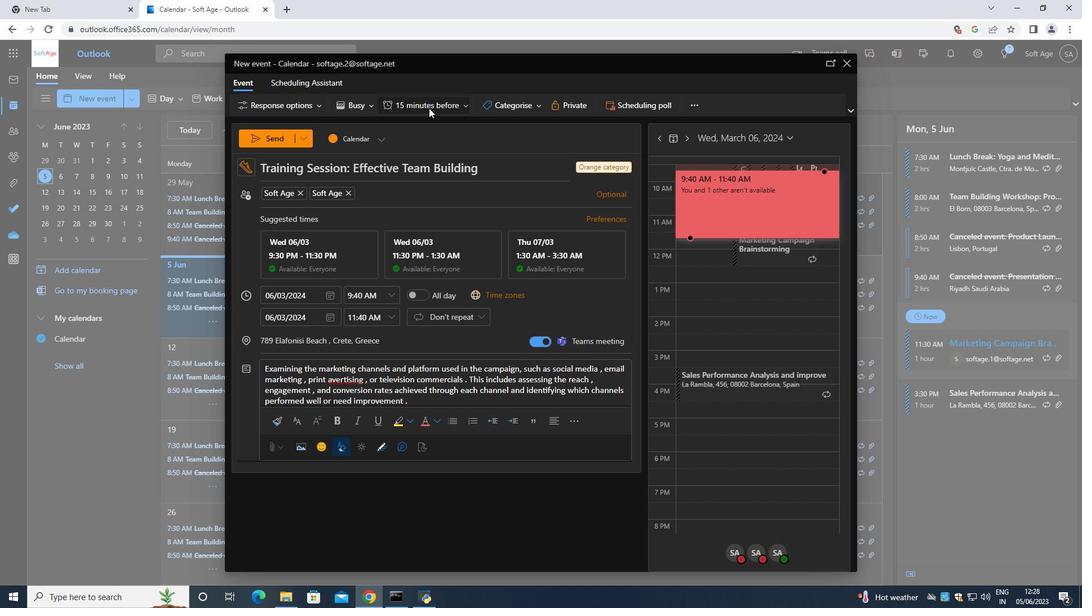 
Action: Mouse pressed left at (428, 107)
Screenshot: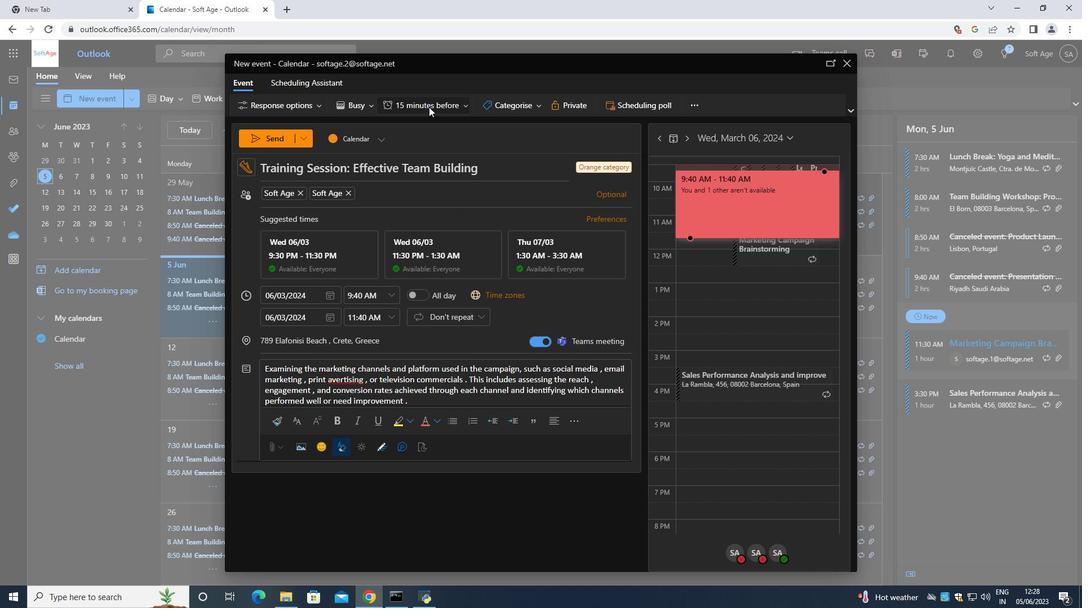 
Action: Mouse moved to (428, 225)
Screenshot: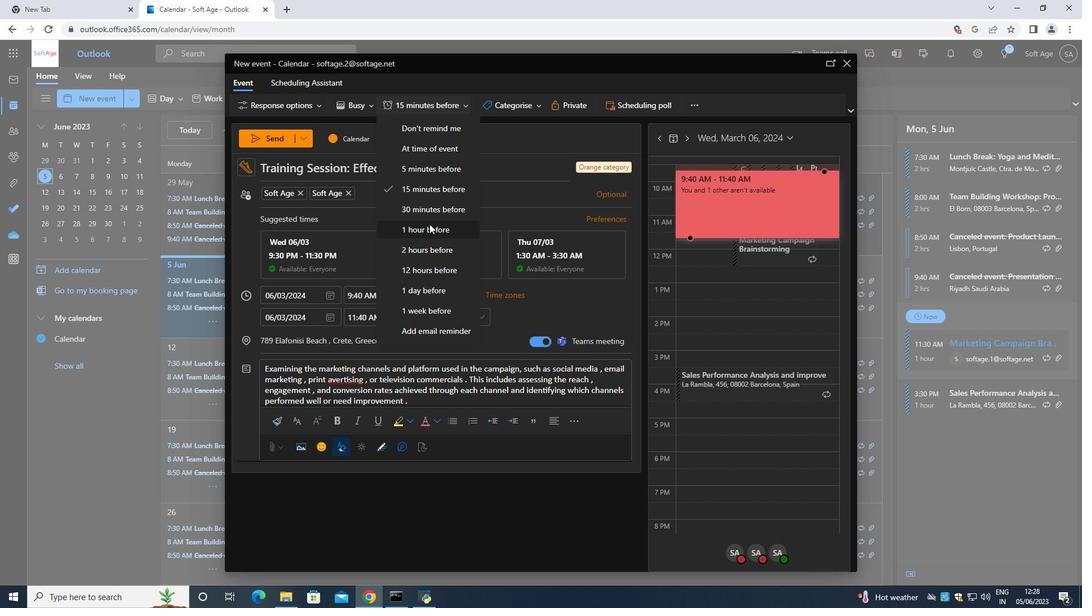 
Action: Mouse pressed left at (428, 225)
Screenshot: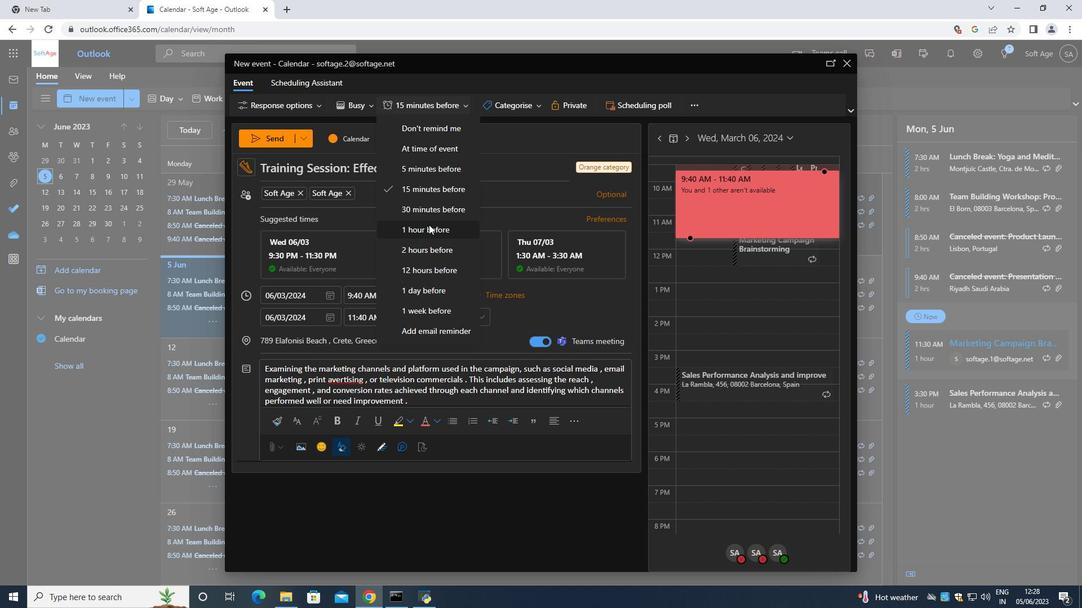
Action: Mouse moved to (284, 137)
Screenshot: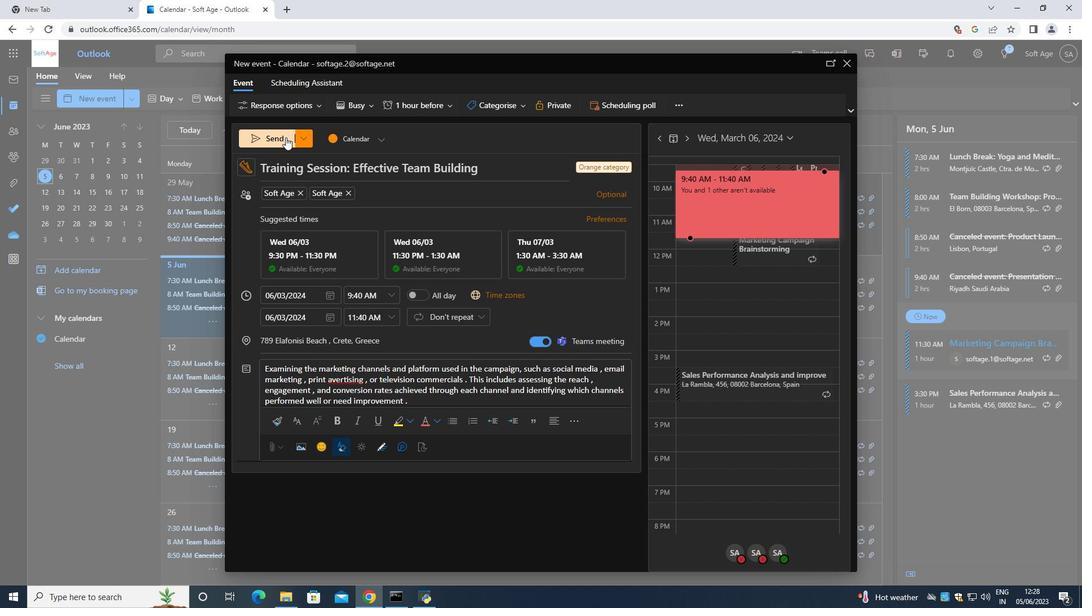 
Action: Mouse pressed left at (284, 137)
Screenshot: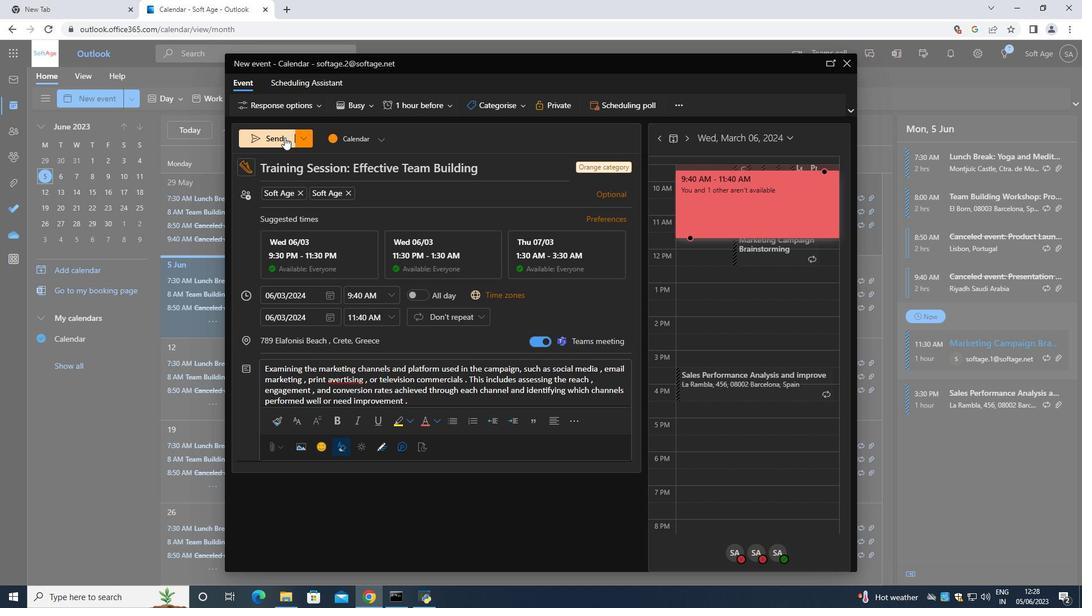 
